 Task: Look for space in Renens, Switzerland from 3rd June, 2023 to 9th June, 2023 for 2 adults in price range Rs.6000 to Rs.12000. Place can be entire place with 1  bedroom having 1 bed and 1 bathroom. Property type can be house, flat, guest house, hotel. Booking option can be shelf check-in. Required host language is English.
Action: Mouse moved to (416, 73)
Screenshot: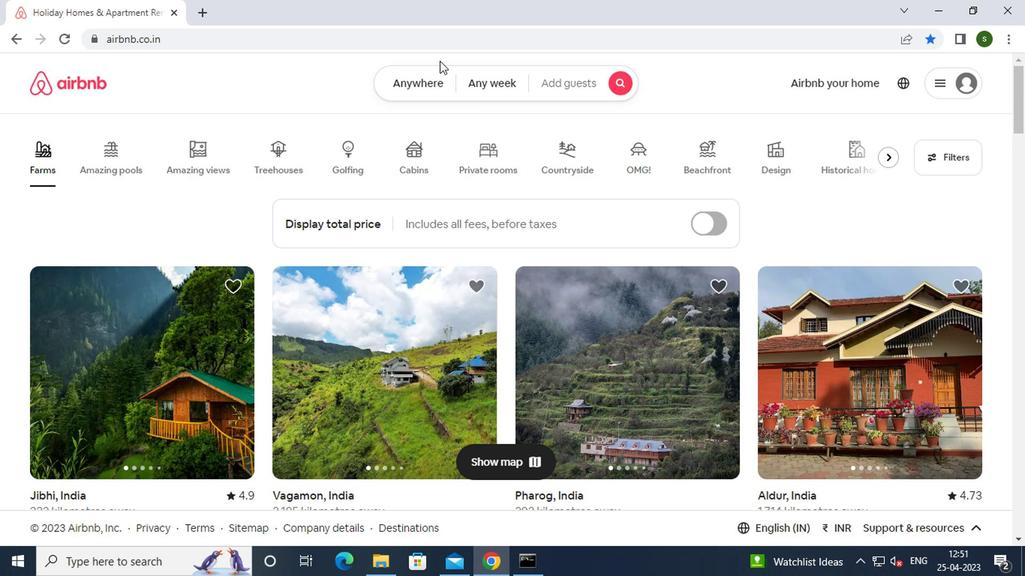 
Action: Mouse pressed left at (416, 73)
Screenshot: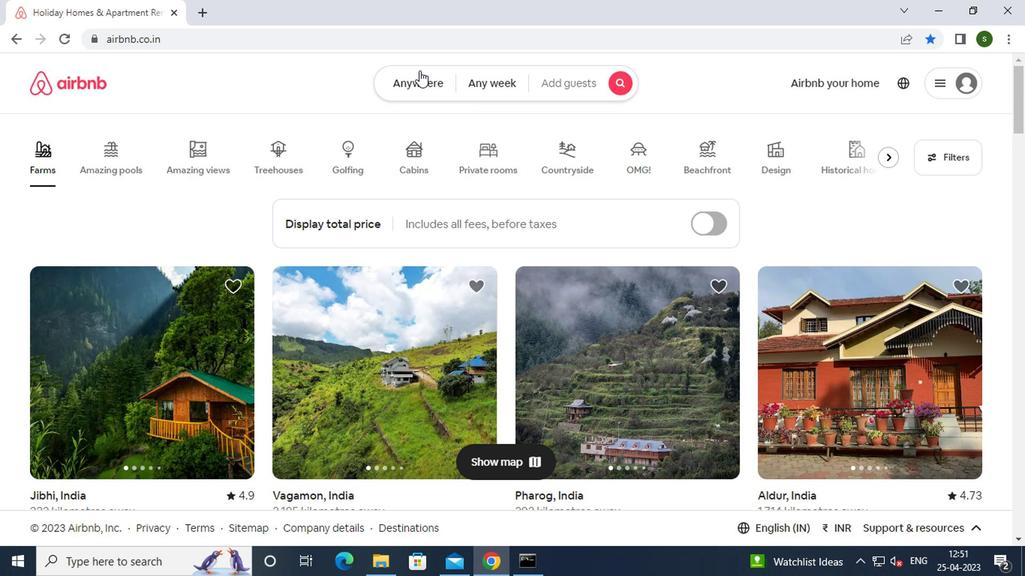 
Action: Mouse moved to (342, 150)
Screenshot: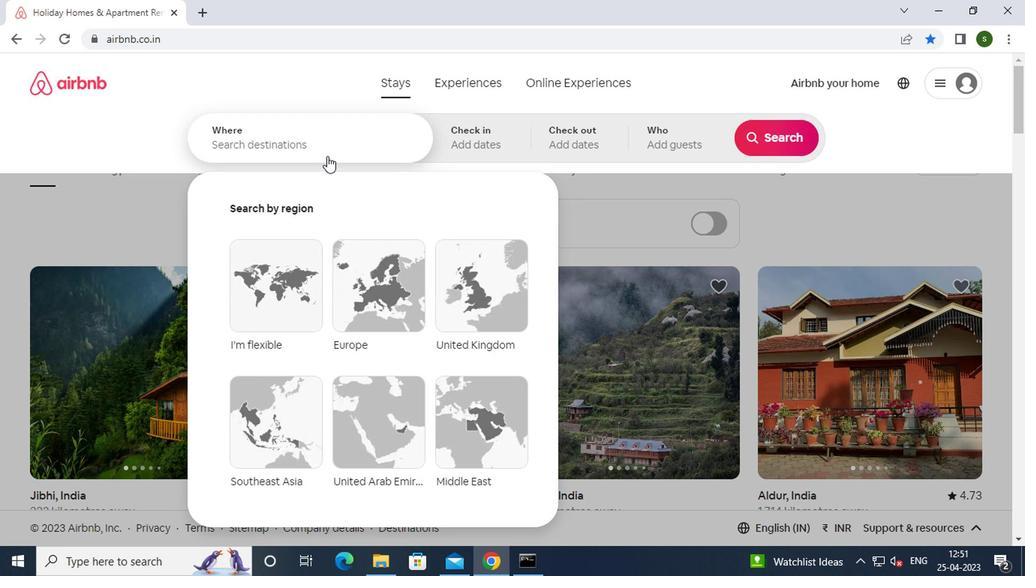 
Action: Mouse pressed left at (342, 150)
Screenshot: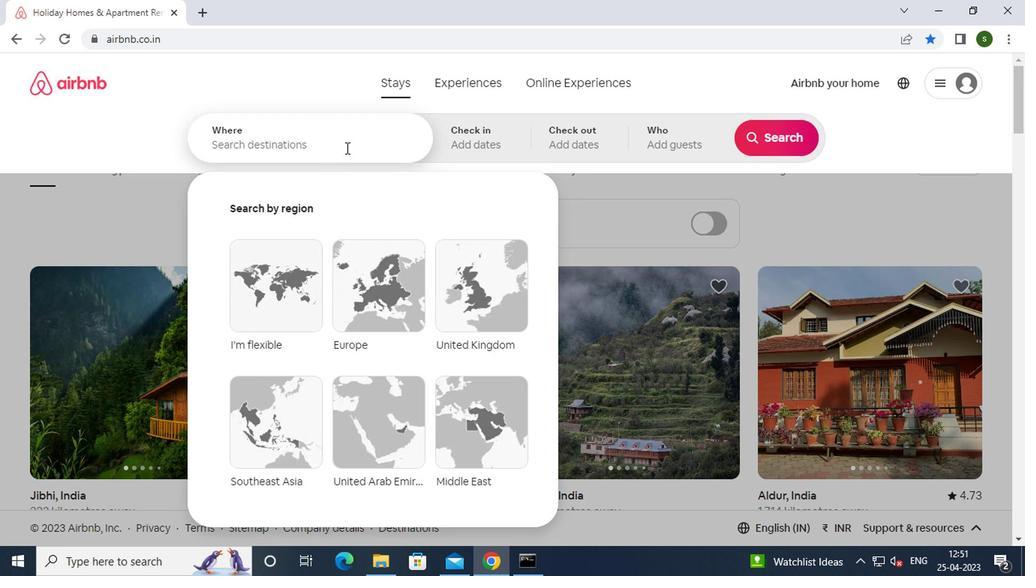 
Action: Mouse moved to (340, 150)
Screenshot: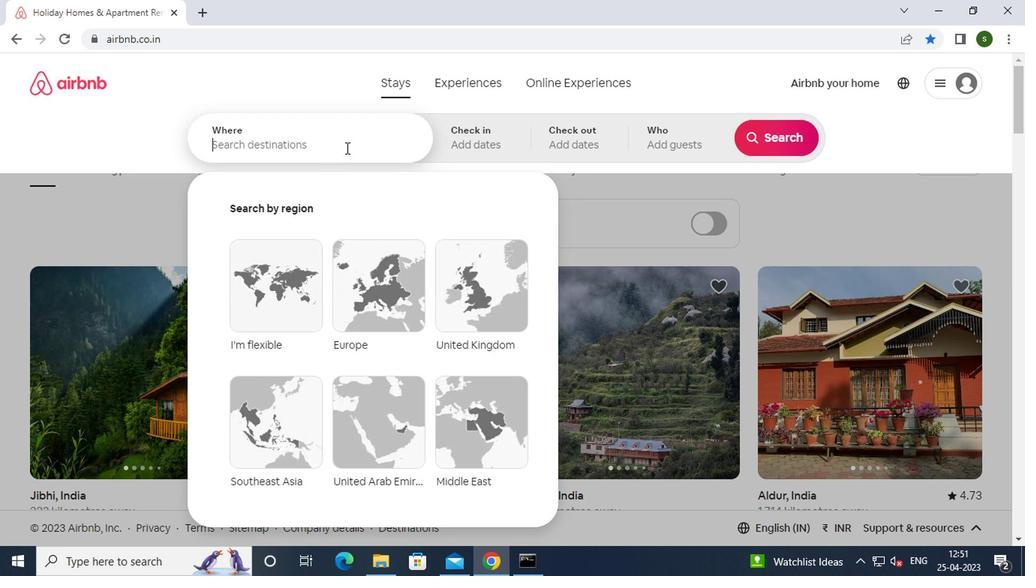 
Action: Key pressed r<Key.caps_lock>enes,<Key.space><Key.caps_lock>s<Key.caps_lock>witzerland<Key.enter>
Screenshot: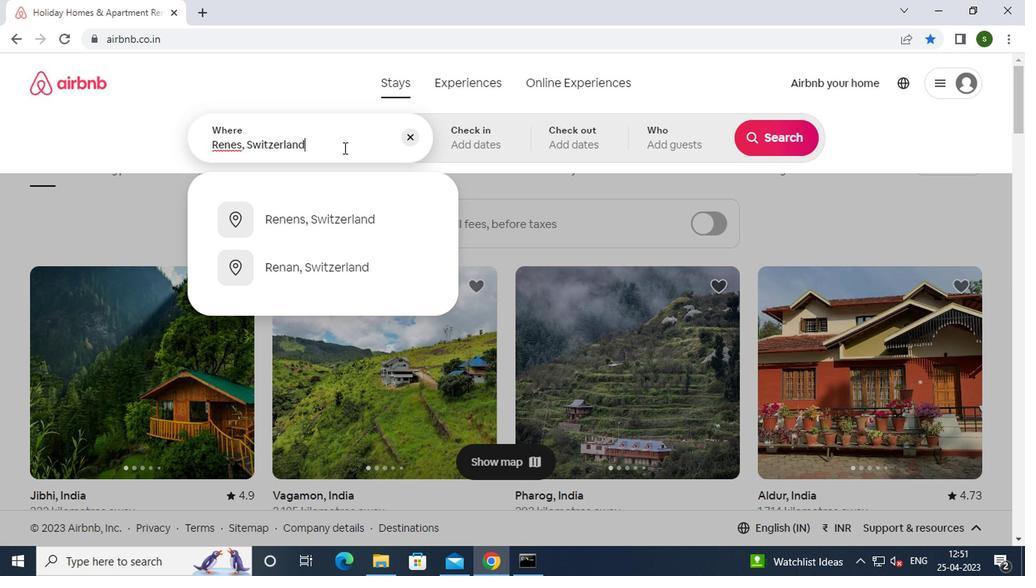 
Action: Mouse moved to (771, 266)
Screenshot: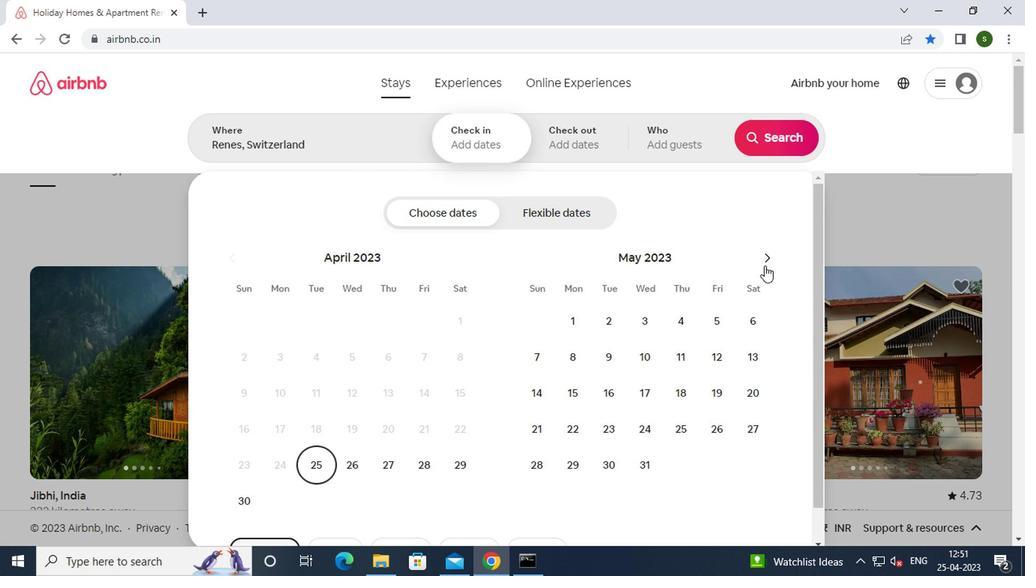 
Action: Mouse pressed left at (771, 266)
Screenshot: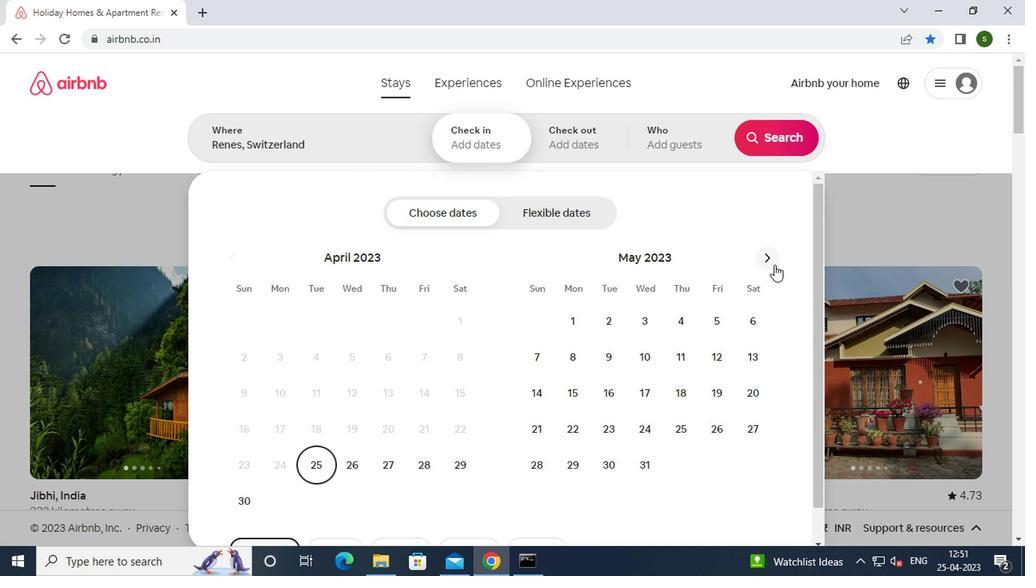 
Action: Mouse moved to (744, 324)
Screenshot: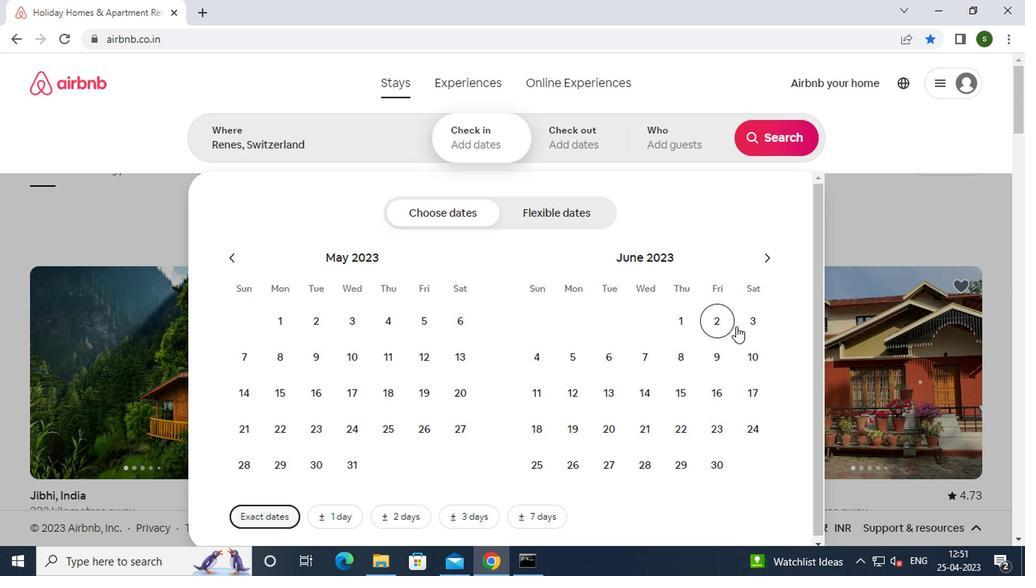 
Action: Mouse pressed left at (744, 324)
Screenshot: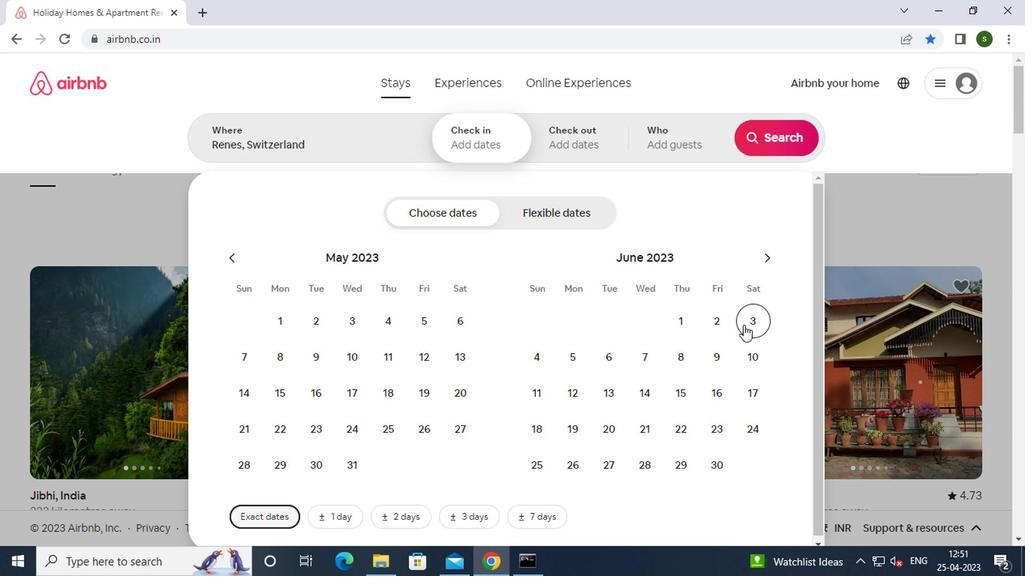 
Action: Mouse moved to (718, 351)
Screenshot: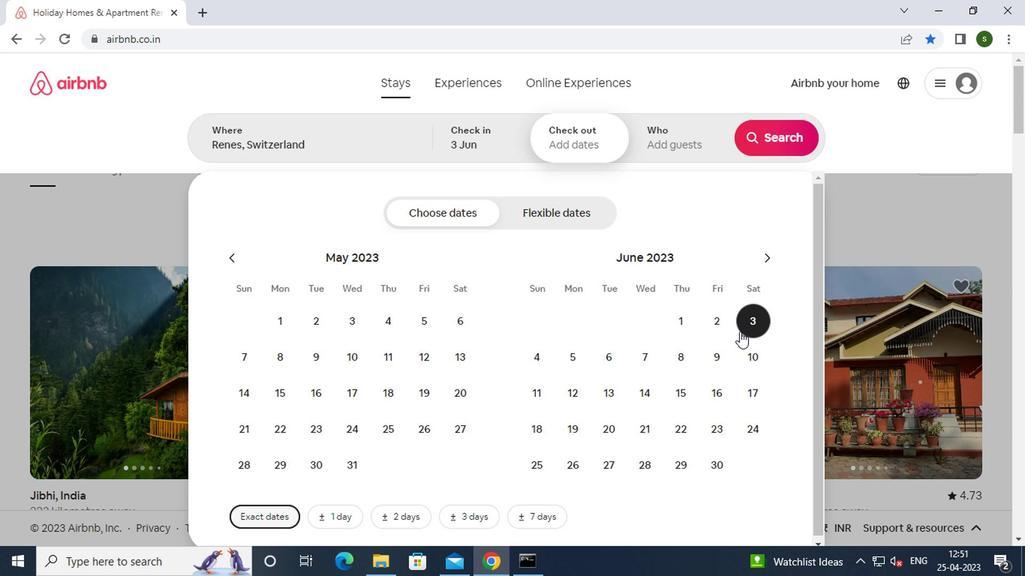 
Action: Mouse pressed left at (718, 351)
Screenshot: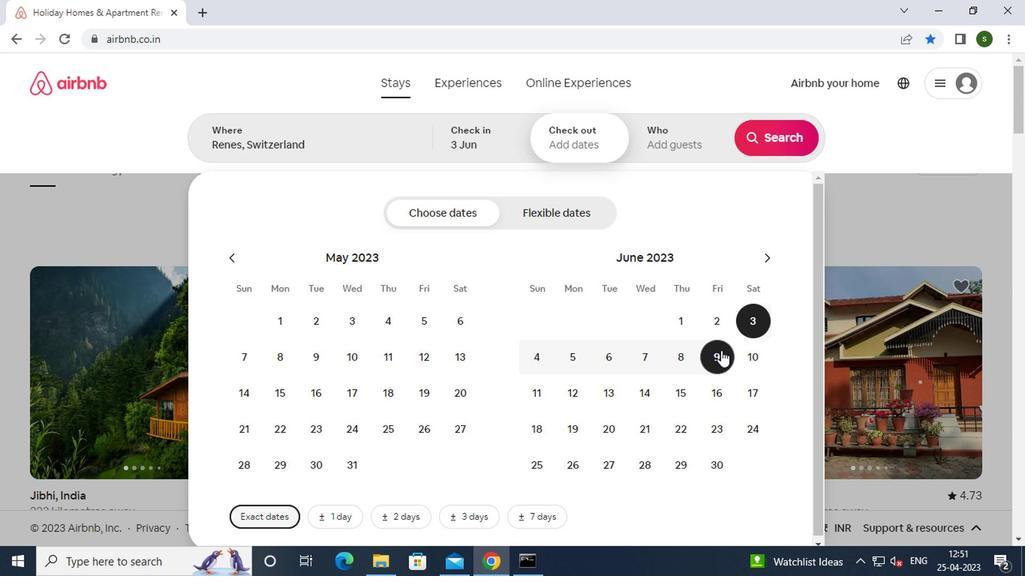 
Action: Mouse moved to (689, 134)
Screenshot: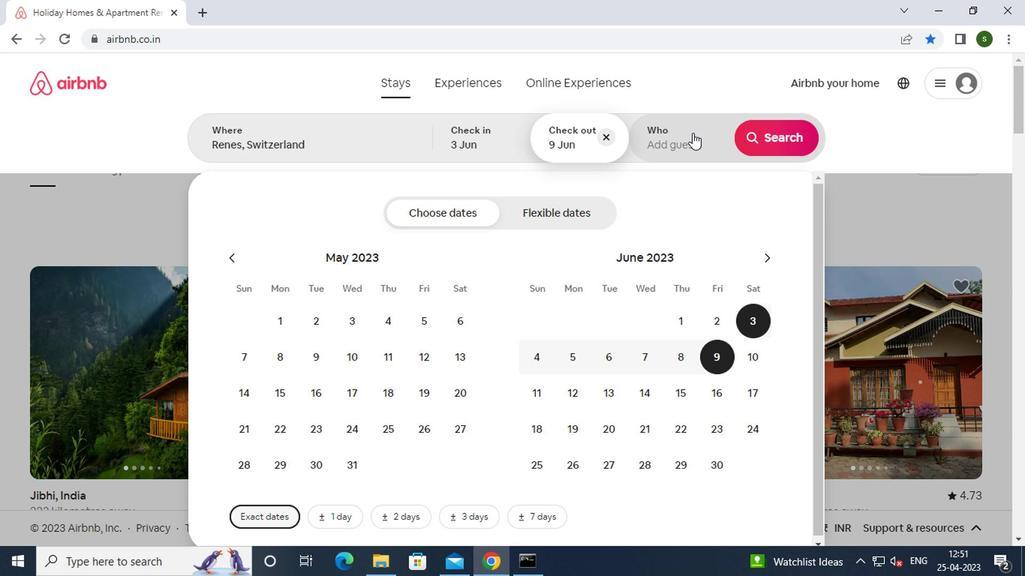 
Action: Mouse pressed left at (689, 134)
Screenshot: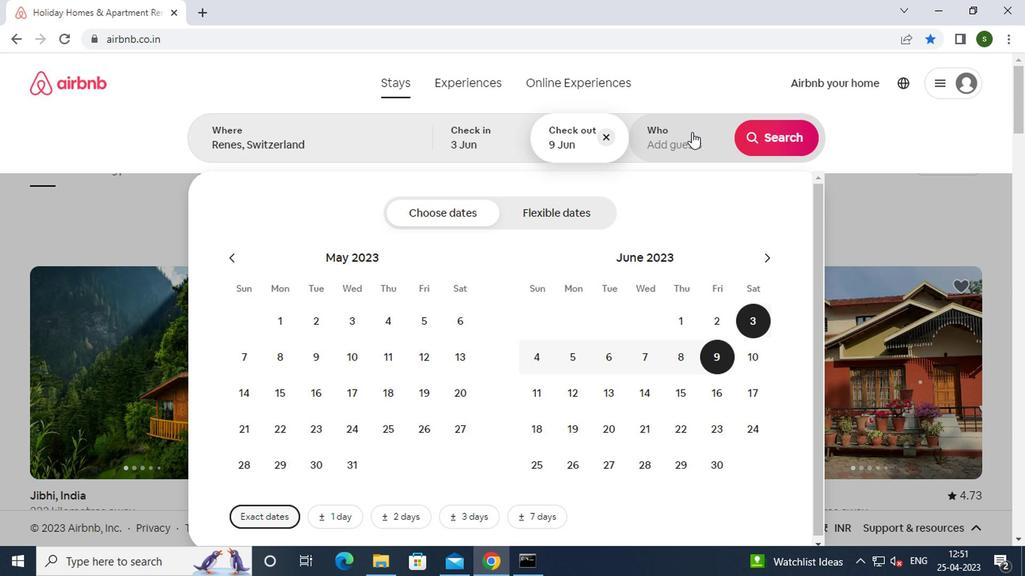 
Action: Mouse moved to (787, 224)
Screenshot: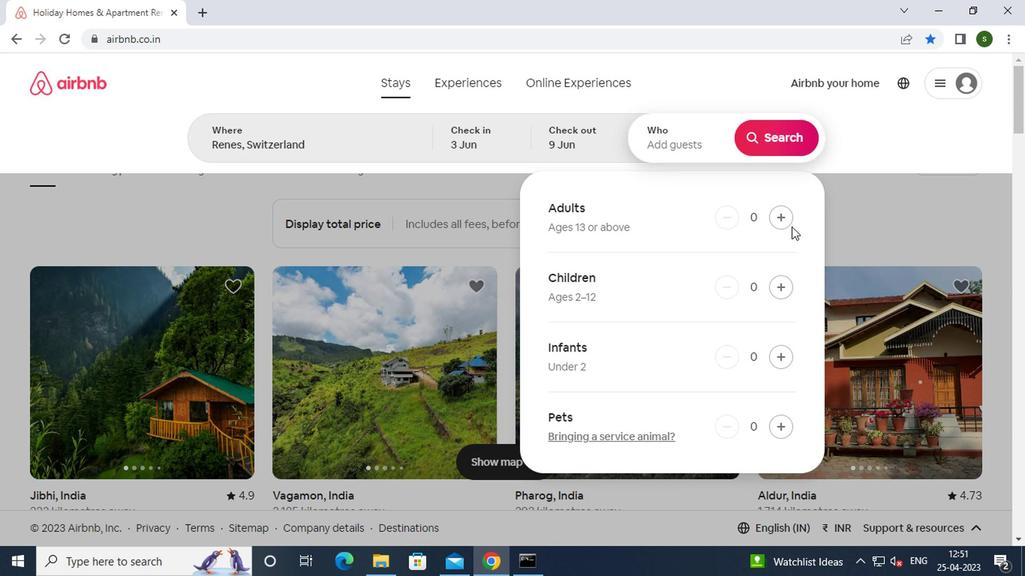 
Action: Mouse pressed left at (787, 224)
Screenshot: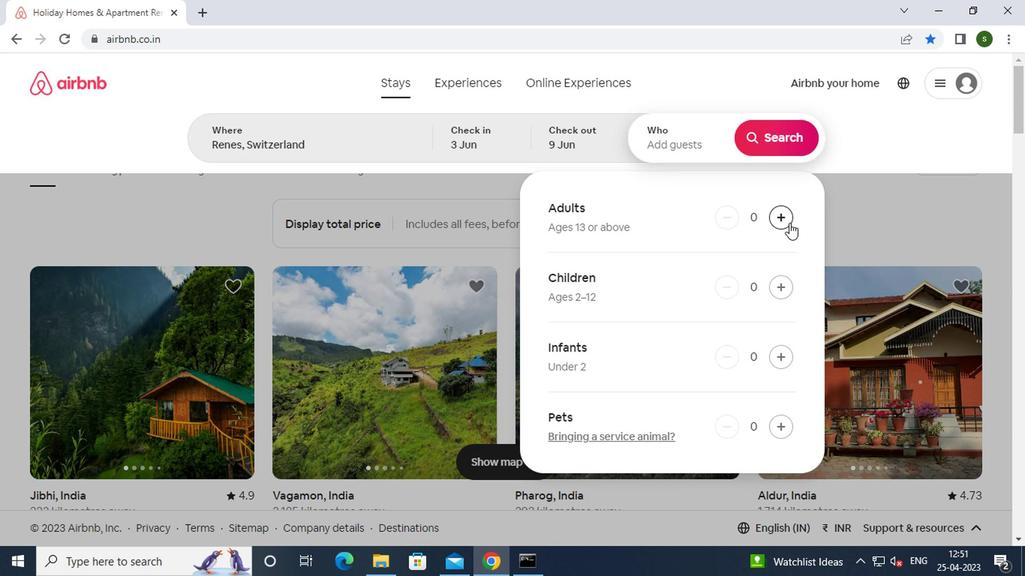 
Action: Mouse pressed left at (787, 224)
Screenshot: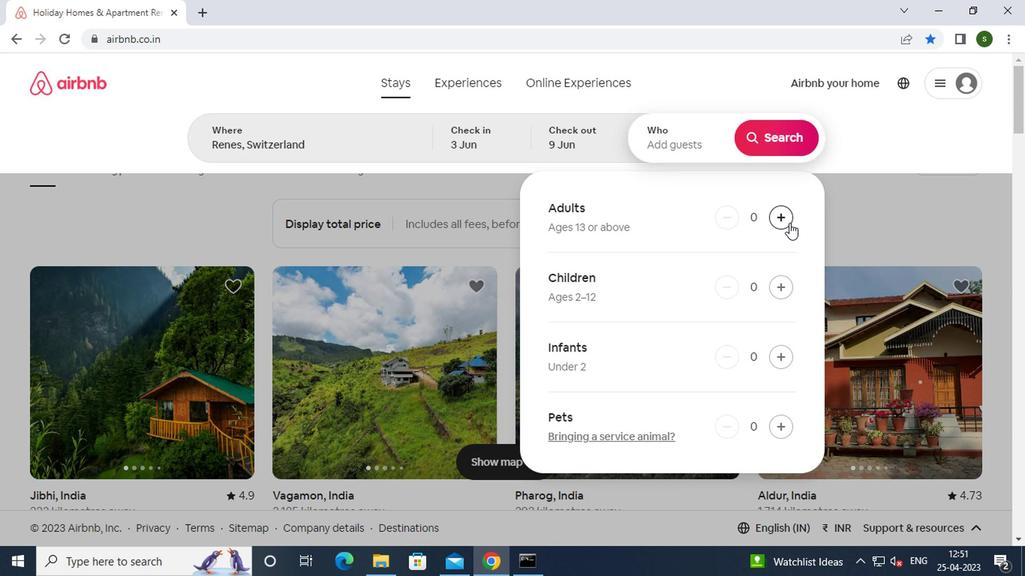 
Action: Mouse moved to (780, 146)
Screenshot: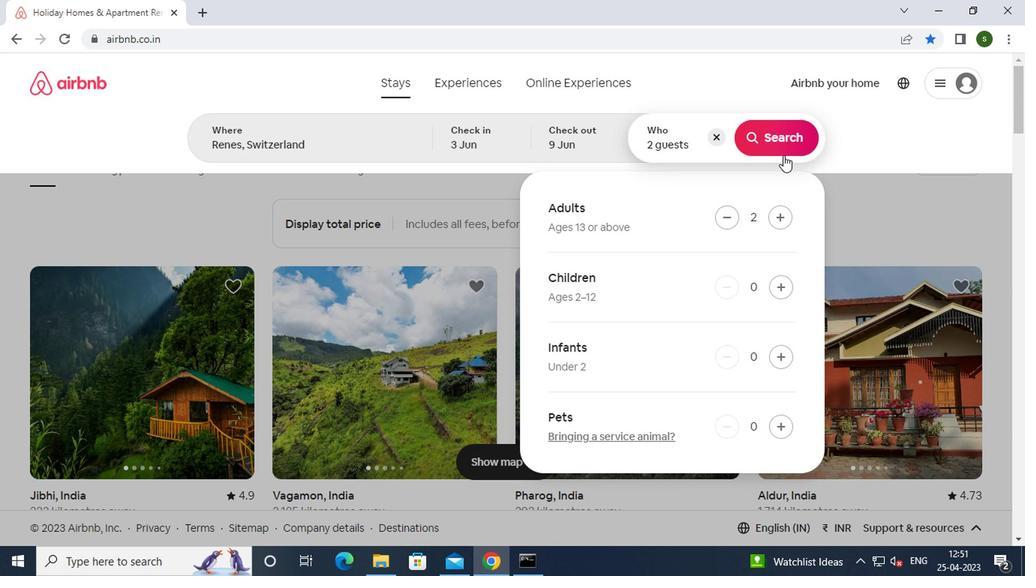 
Action: Mouse pressed left at (780, 146)
Screenshot: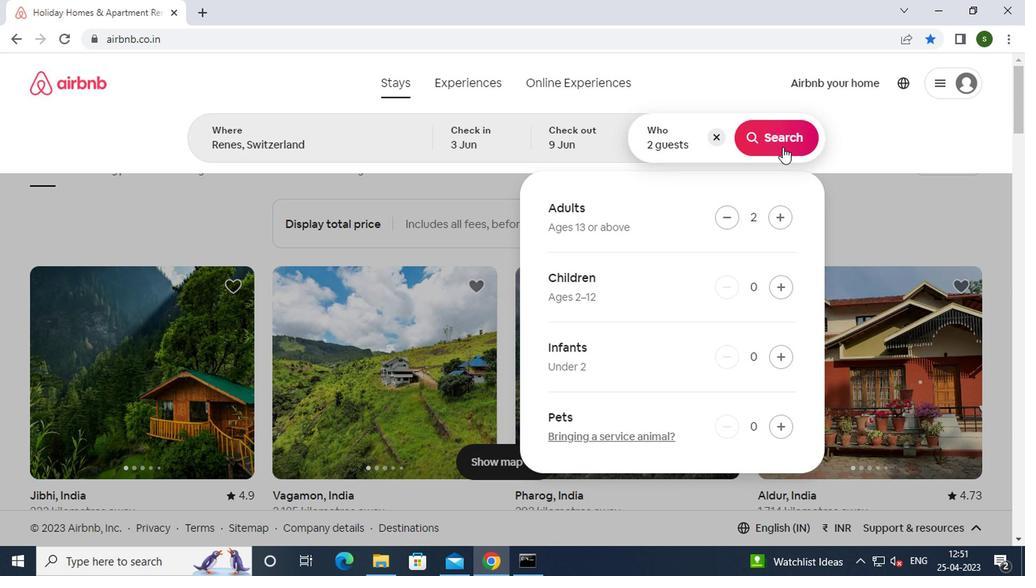 
Action: Mouse moved to (944, 135)
Screenshot: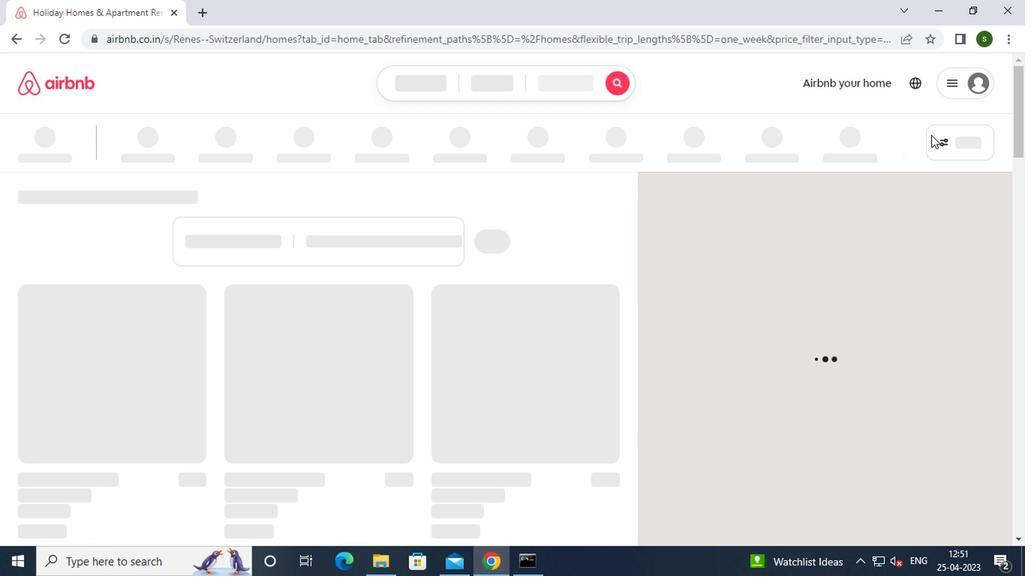 
Action: Mouse pressed left at (944, 135)
Screenshot: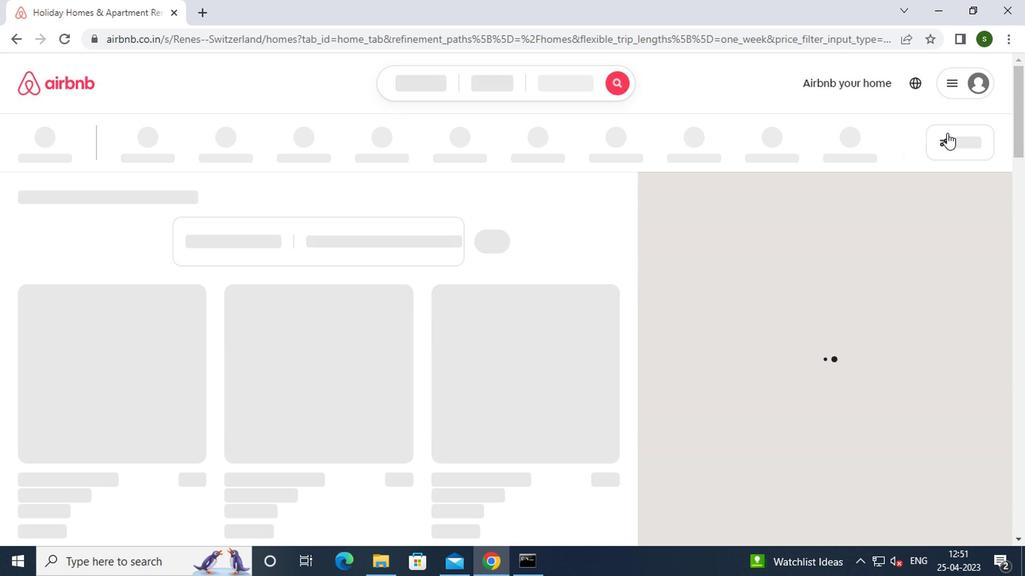 
Action: Mouse pressed left at (944, 135)
Screenshot: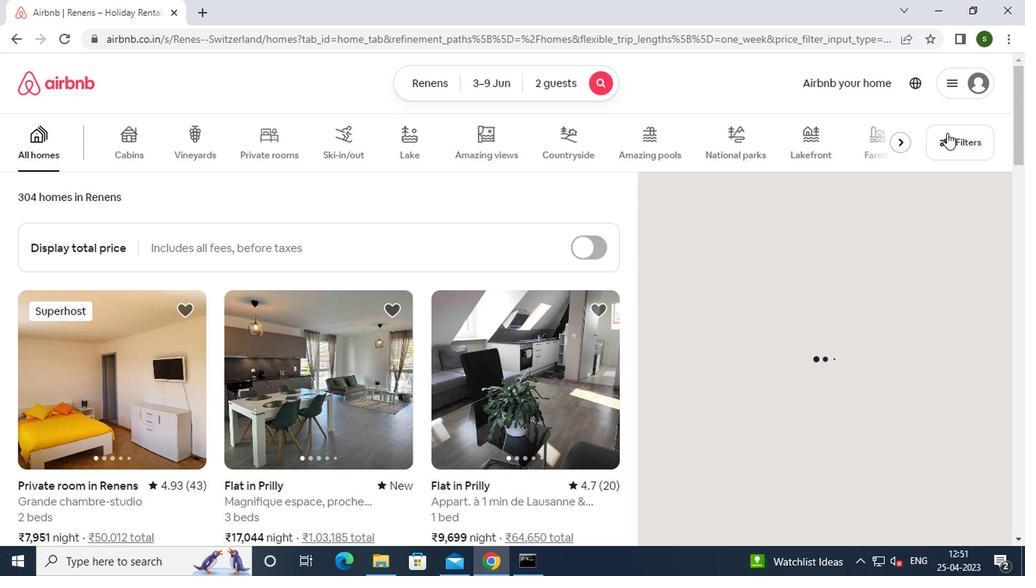 
Action: Mouse moved to (418, 331)
Screenshot: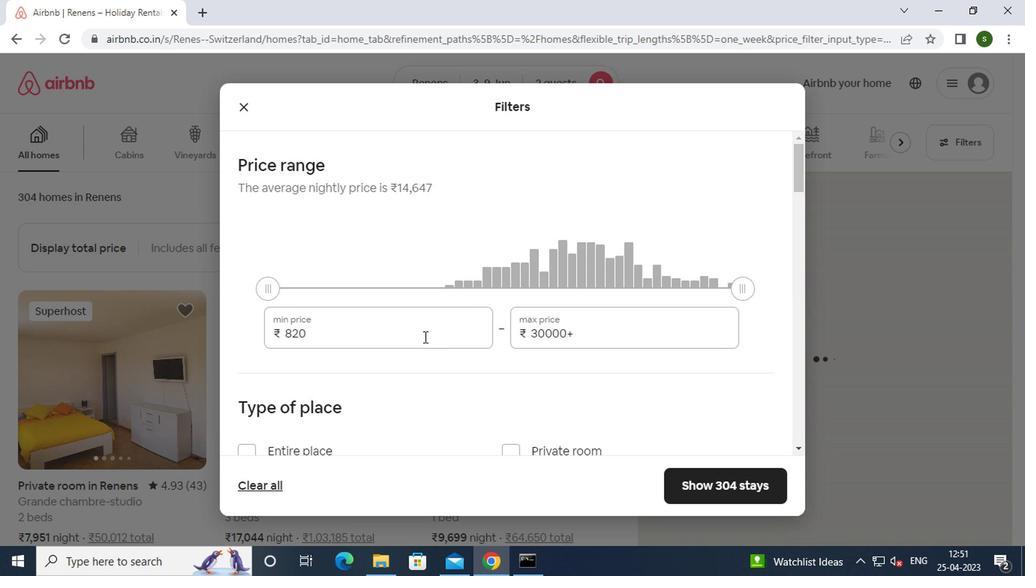 
Action: Mouse pressed left at (418, 331)
Screenshot: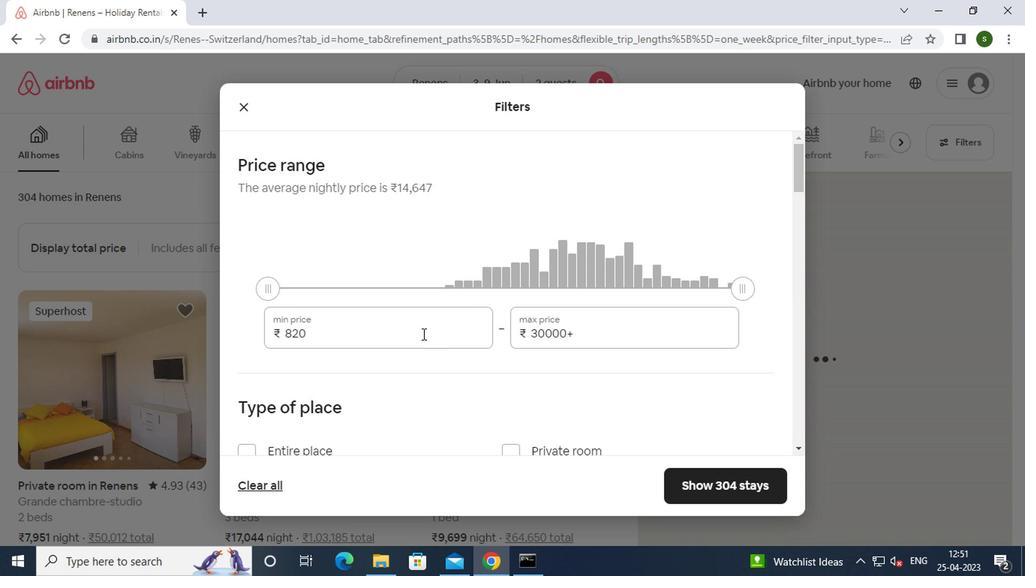 
Action: Key pressed <Key.backspace><Key.backspace><Key.backspace><Key.backspace><Key.backspace><Key.backspace><Key.backspace><Key.backspace><Key.backspace>6000
Screenshot: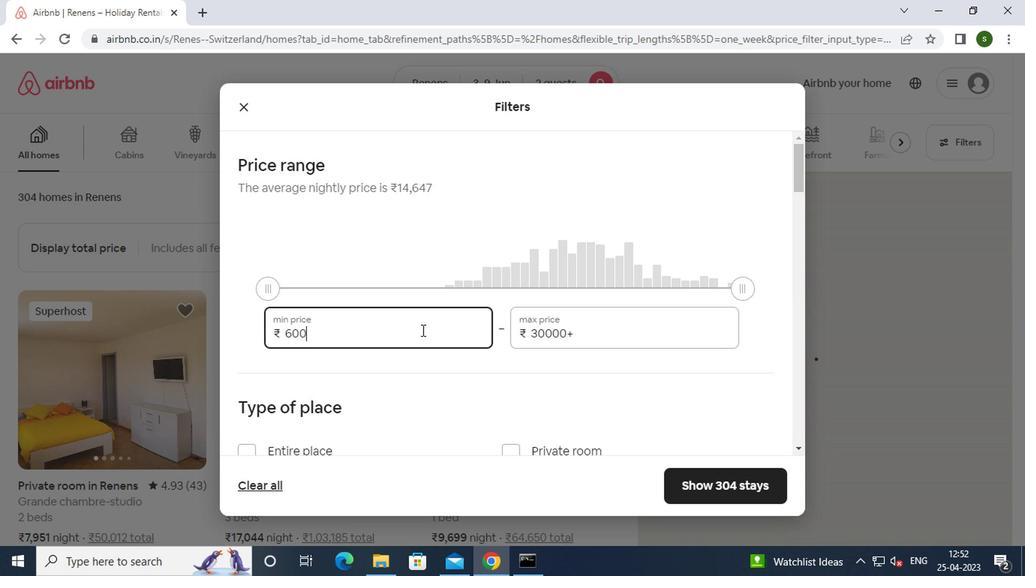 
Action: Mouse moved to (604, 329)
Screenshot: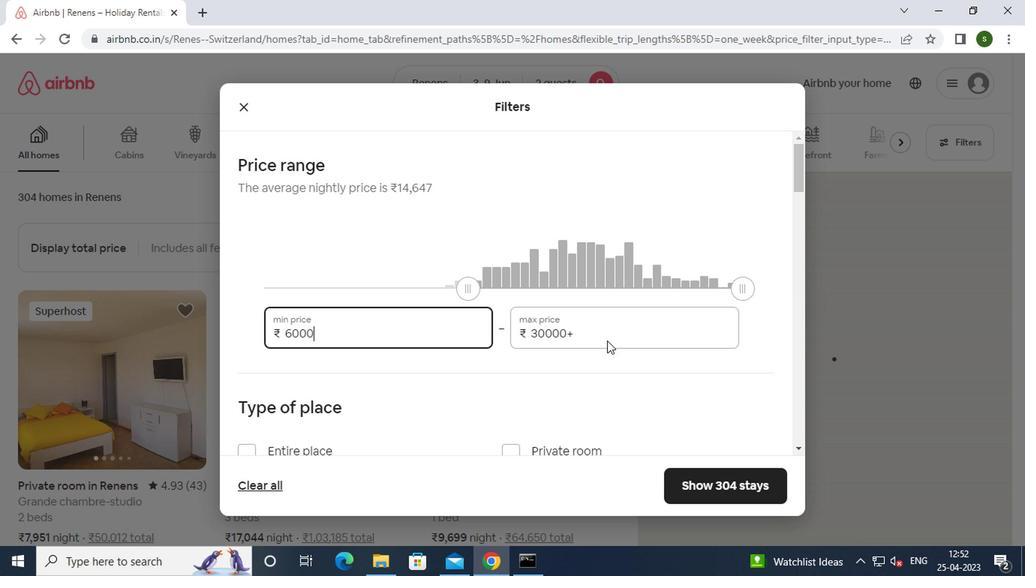 
Action: Mouse pressed left at (604, 329)
Screenshot: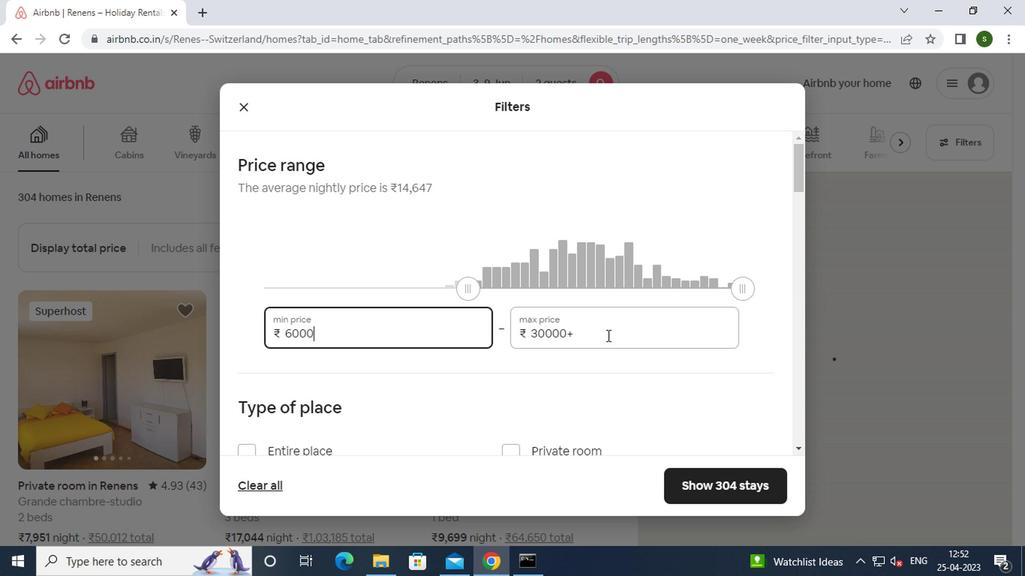 
Action: Mouse moved to (602, 331)
Screenshot: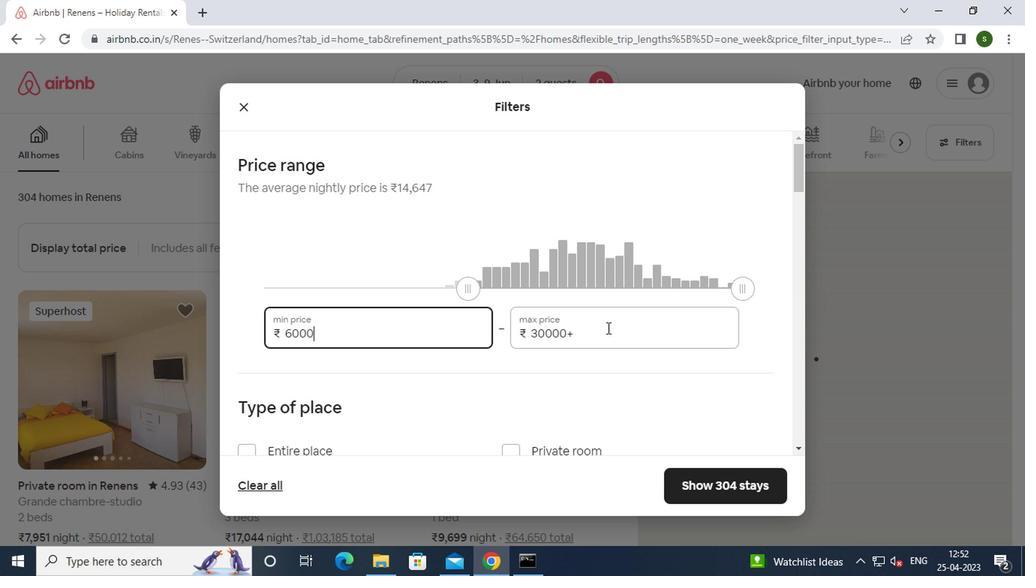 
Action: Key pressed <Key.backspace><Key.backspace><Key.backspace><Key.backspace><Key.backspace><Key.backspace><Key.backspace><Key.backspace><Key.backspace><Key.backspace><Key.backspace>12000
Screenshot: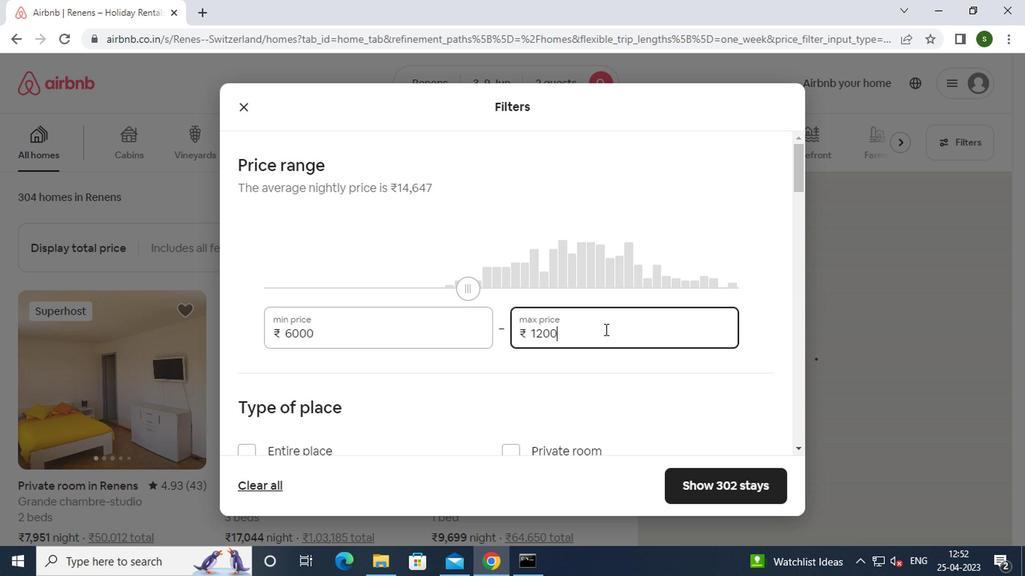 
Action: Mouse moved to (518, 343)
Screenshot: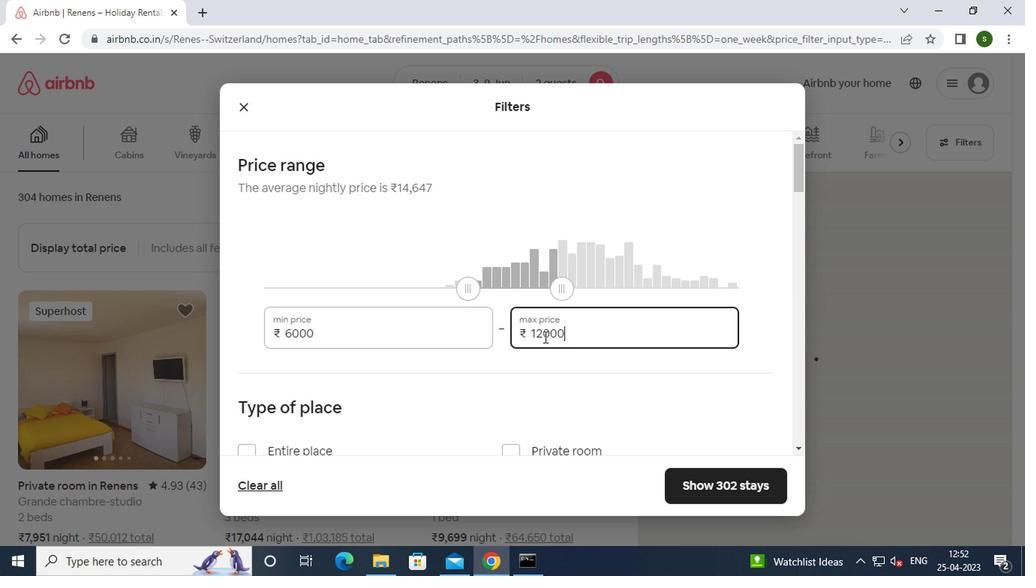 
Action: Mouse scrolled (518, 342) with delta (0, 0)
Screenshot: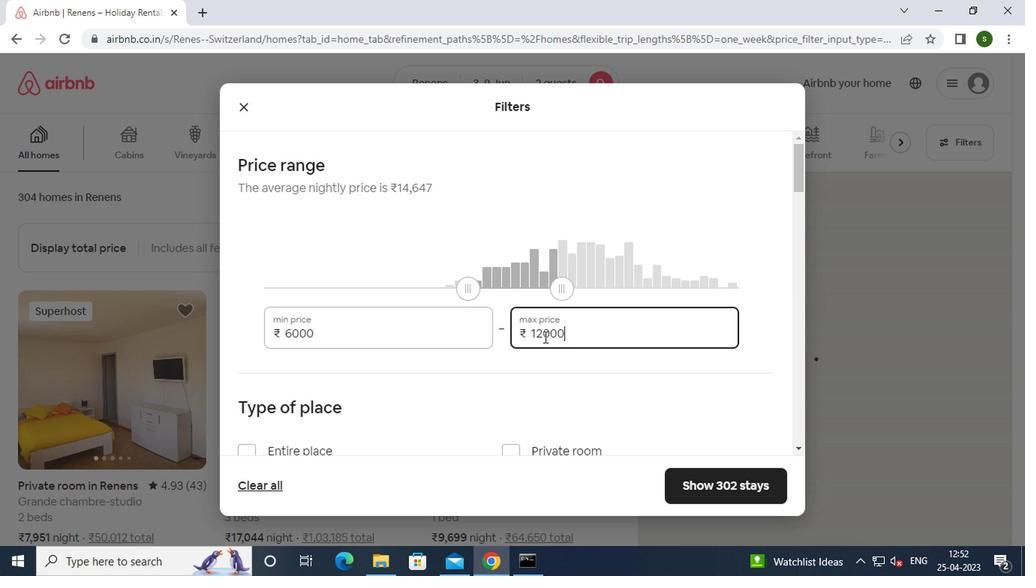 
Action: Mouse moved to (514, 345)
Screenshot: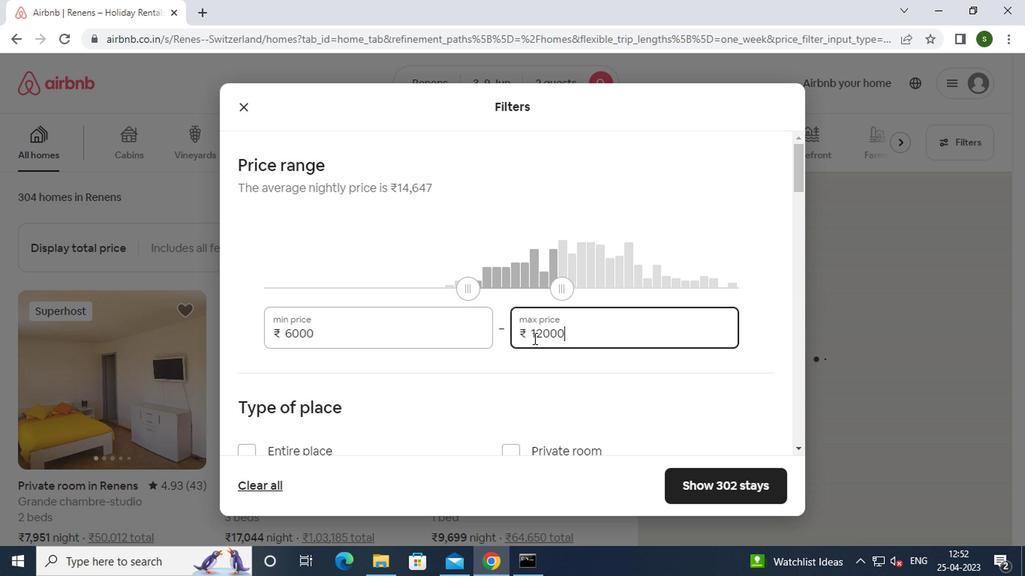 
Action: Mouse scrolled (514, 344) with delta (0, 0)
Screenshot: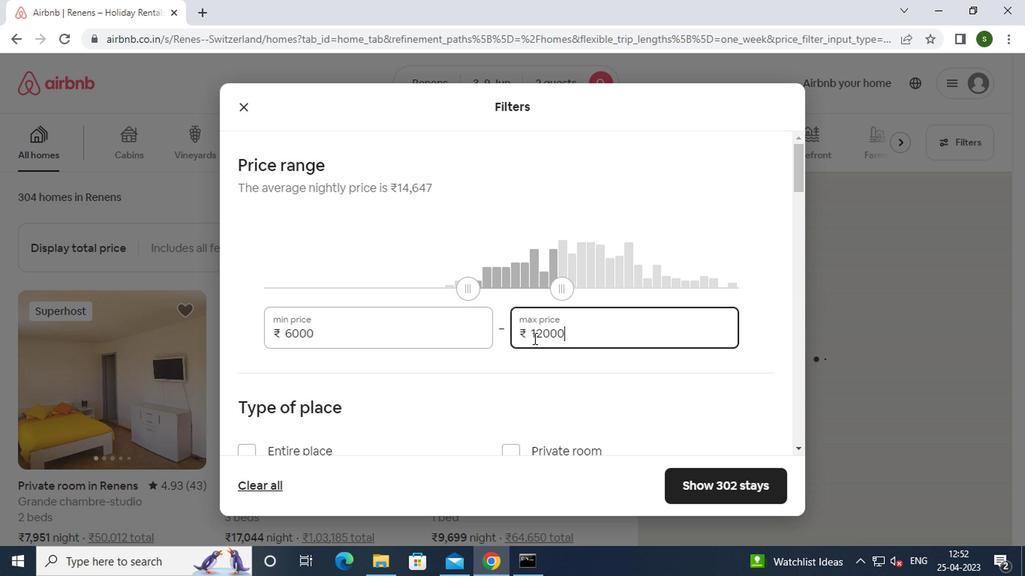 
Action: Mouse moved to (341, 316)
Screenshot: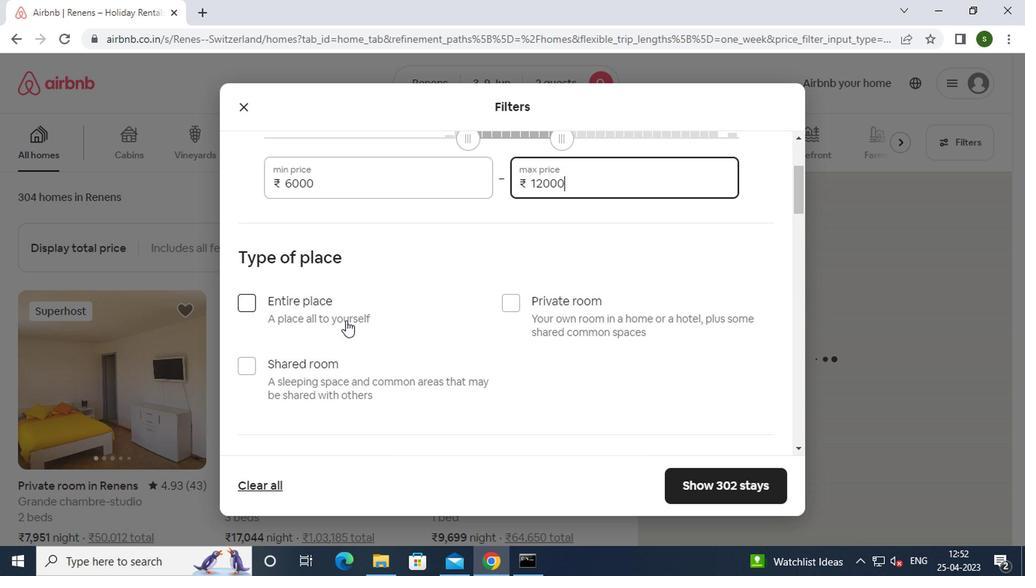 
Action: Mouse pressed left at (341, 316)
Screenshot: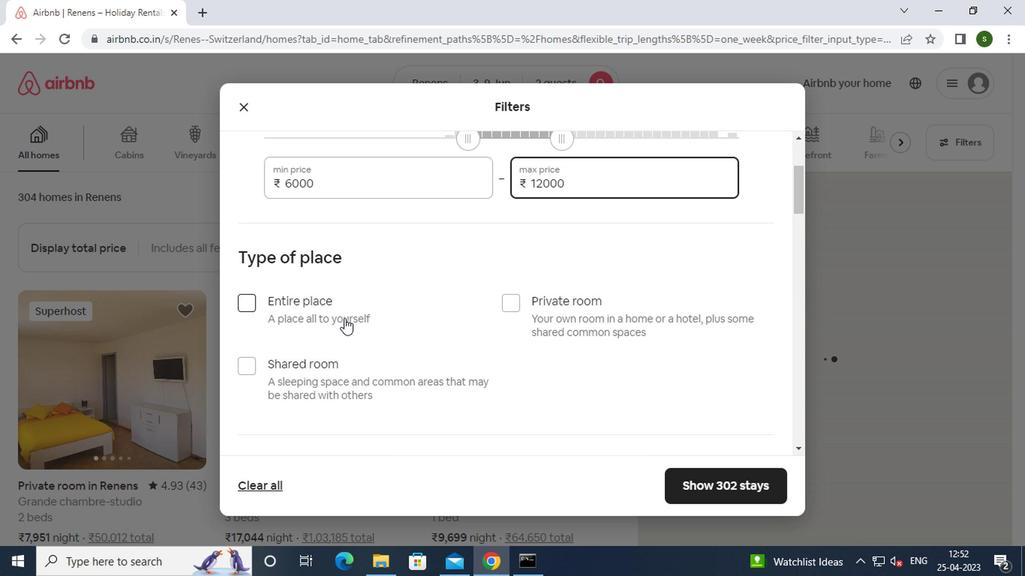 
Action: Mouse moved to (441, 288)
Screenshot: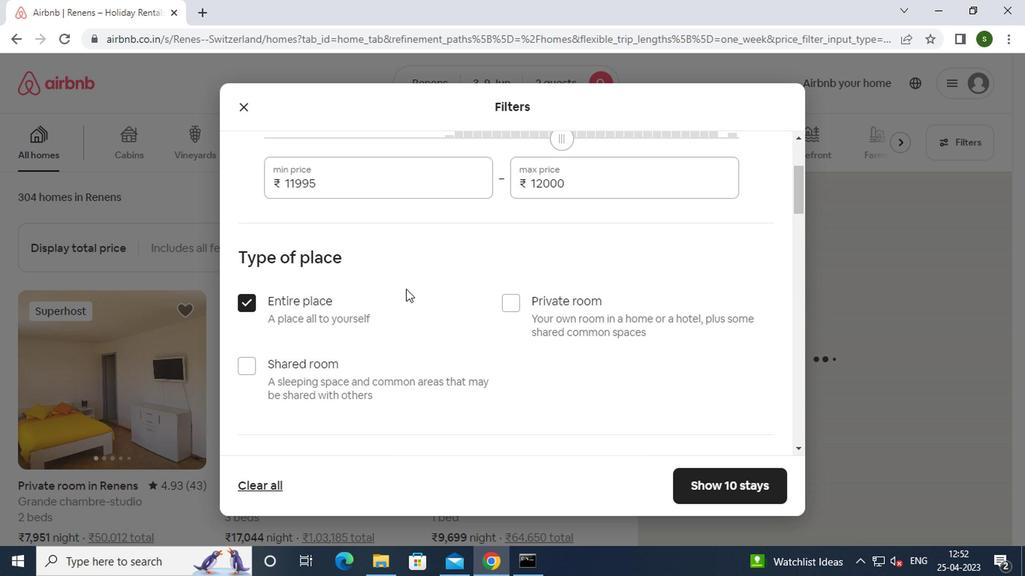 
Action: Mouse scrolled (441, 287) with delta (0, 0)
Screenshot: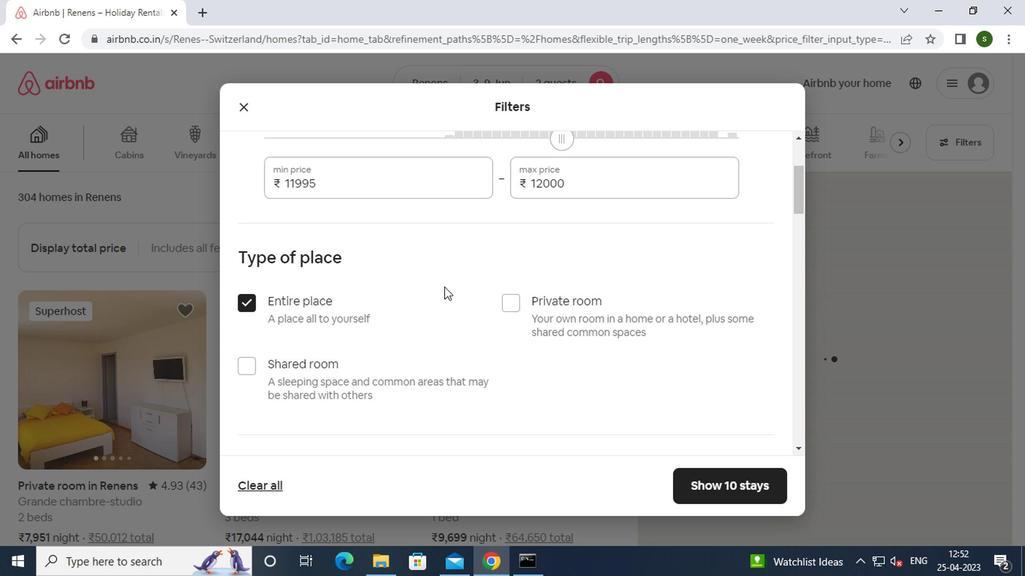 
Action: Mouse scrolled (441, 287) with delta (0, 0)
Screenshot: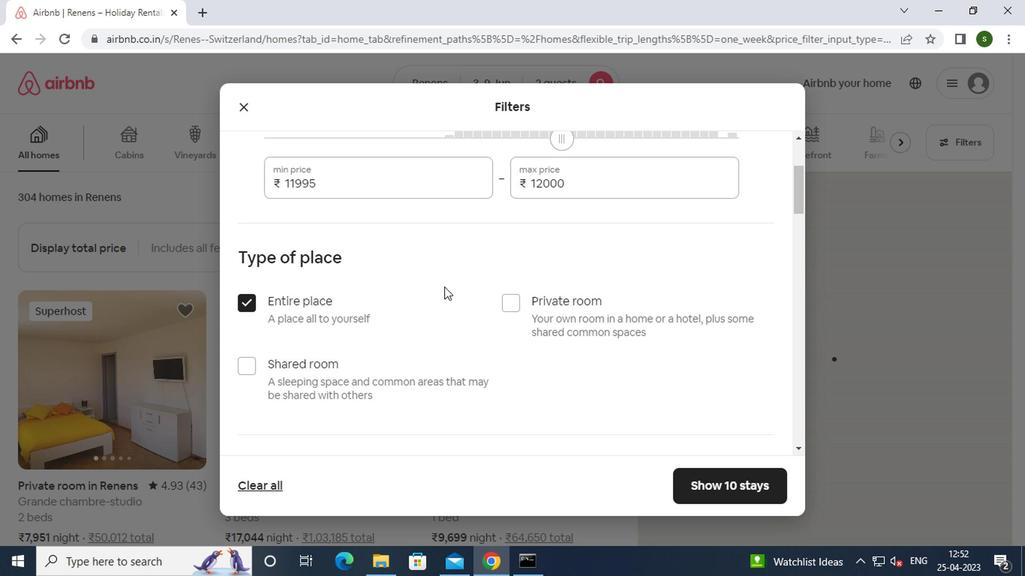 
Action: Mouse scrolled (441, 287) with delta (0, 0)
Screenshot: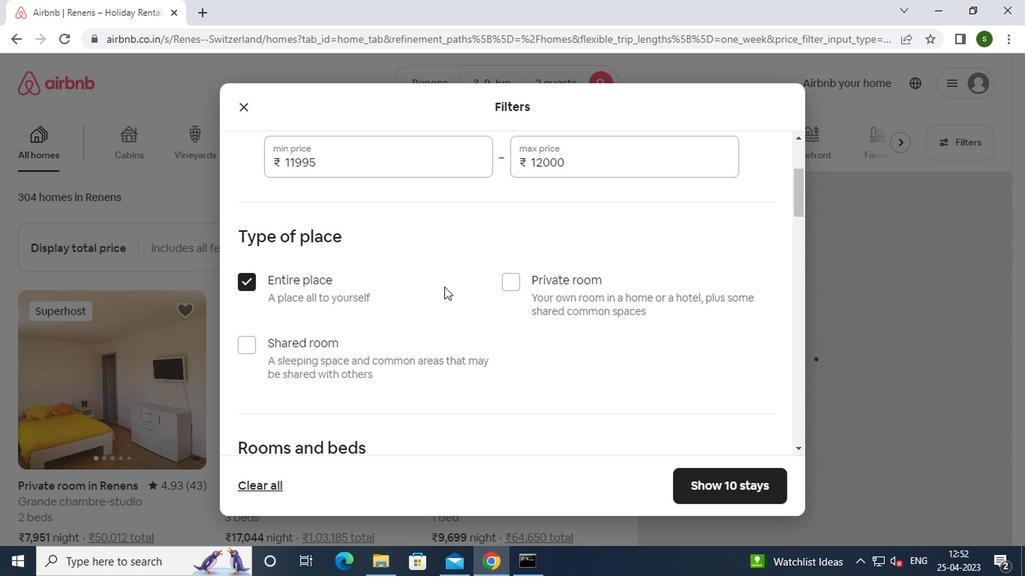 
Action: Mouse scrolled (441, 287) with delta (0, 0)
Screenshot: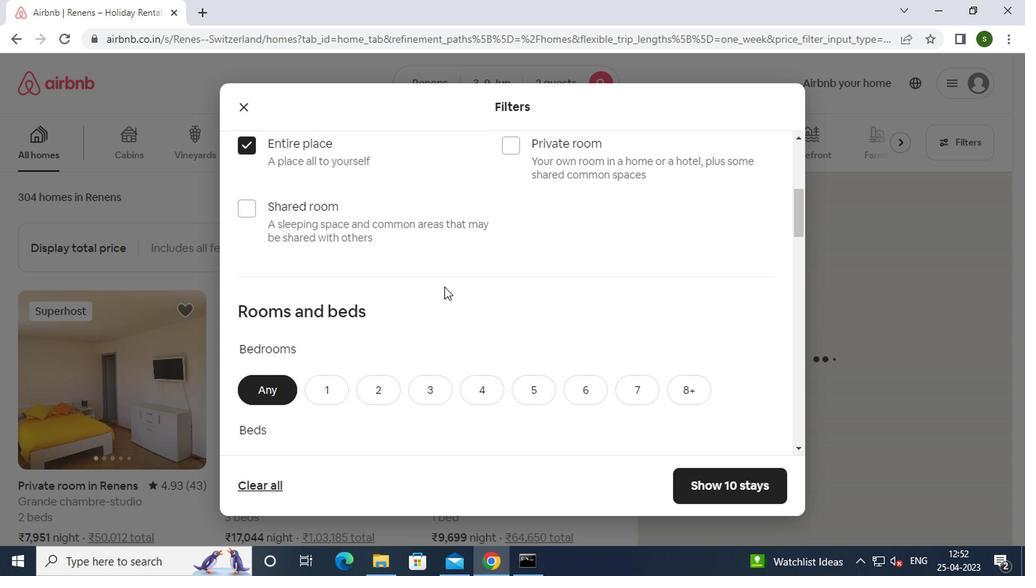 
Action: Mouse moved to (322, 254)
Screenshot: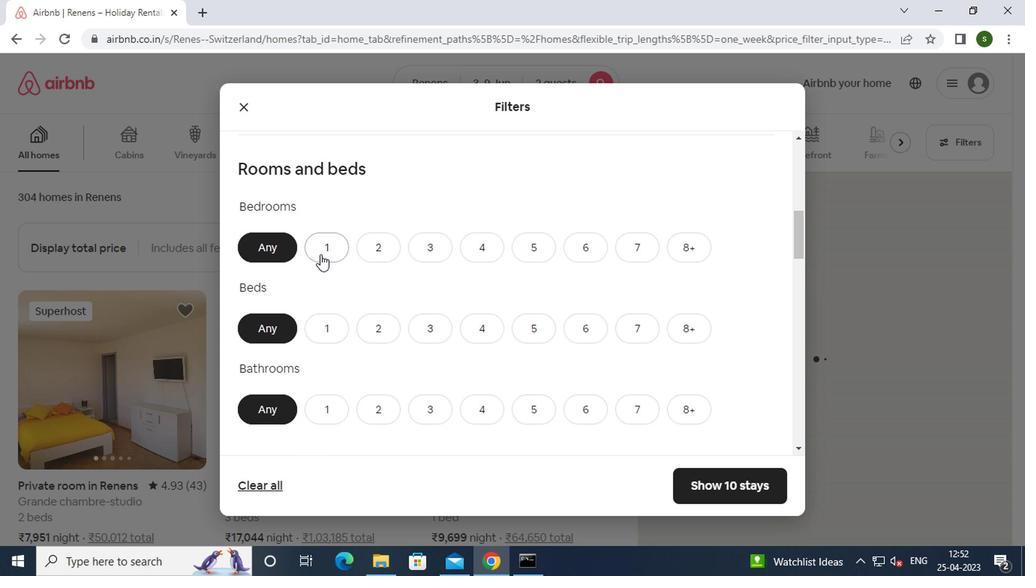 
Action: Mouse pressed left at (322, 254)
Screenshot: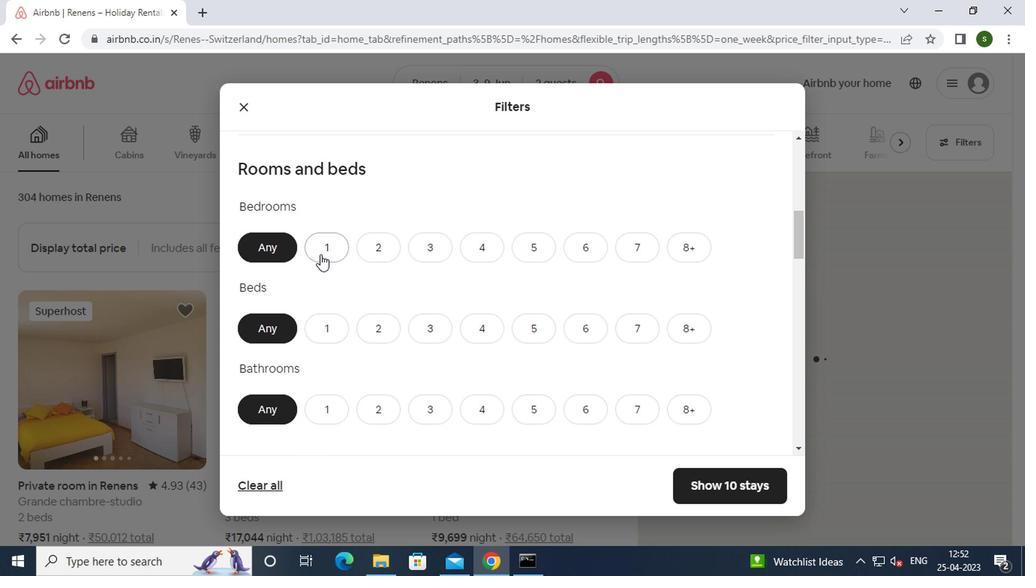 
Action: Mouse moved to (329, 319)
Screenshot: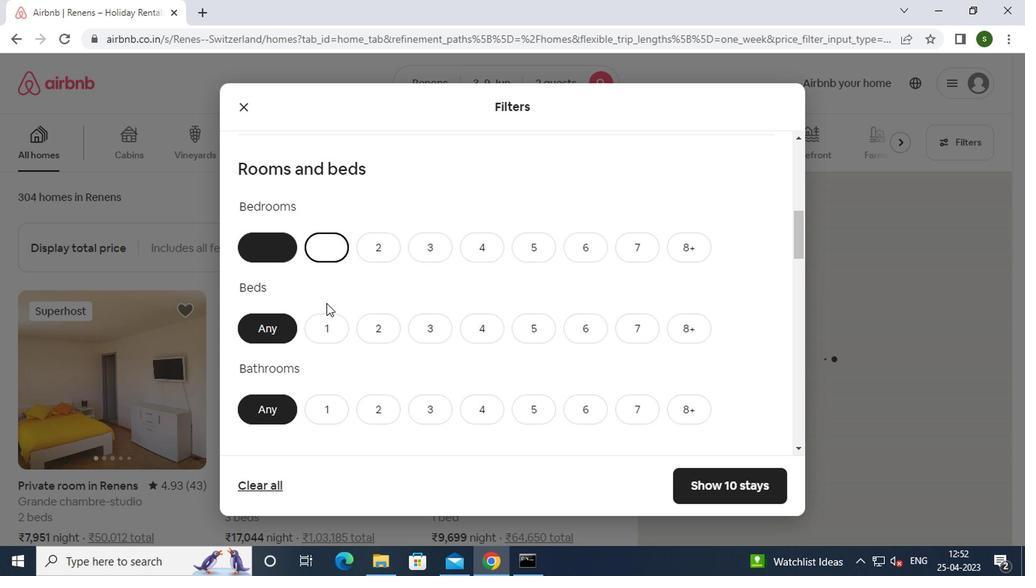 
Action: Mouse pressed left at (329, 319)
Screenshot: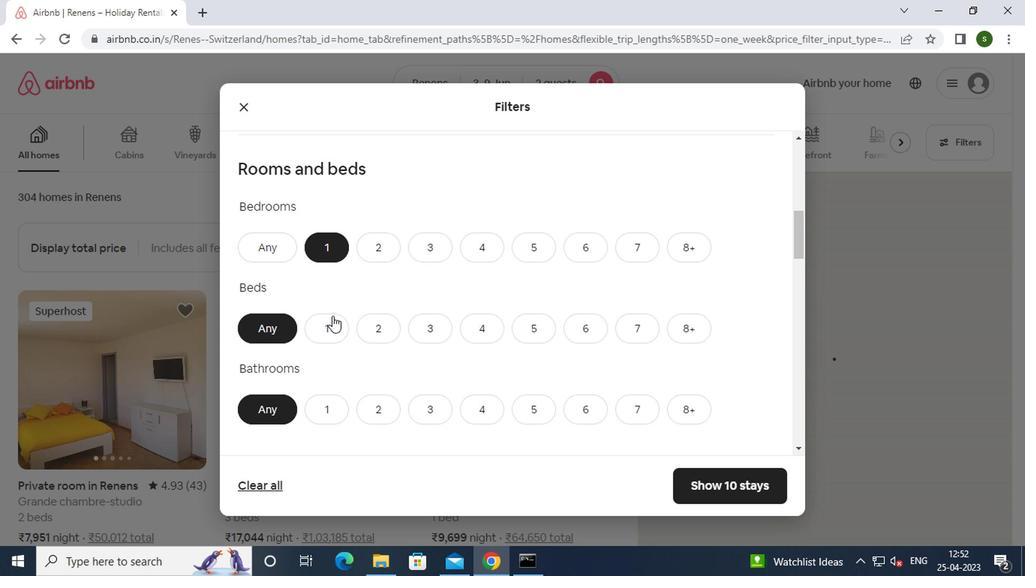 
Action: Mouse moved to (324, 409)
Screenshot: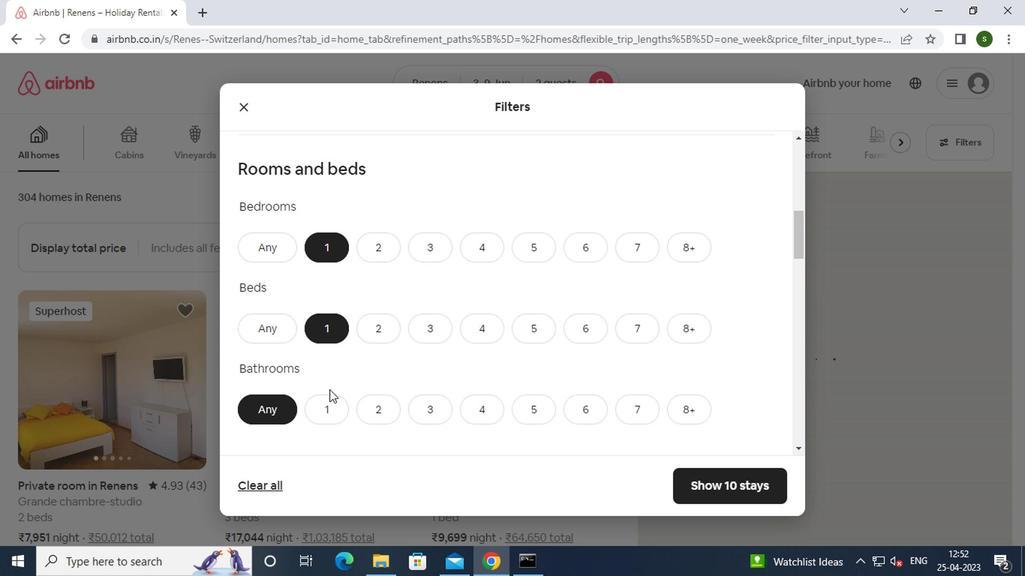 
Action: Mouse pressed left at (324, 409)
Screenshot: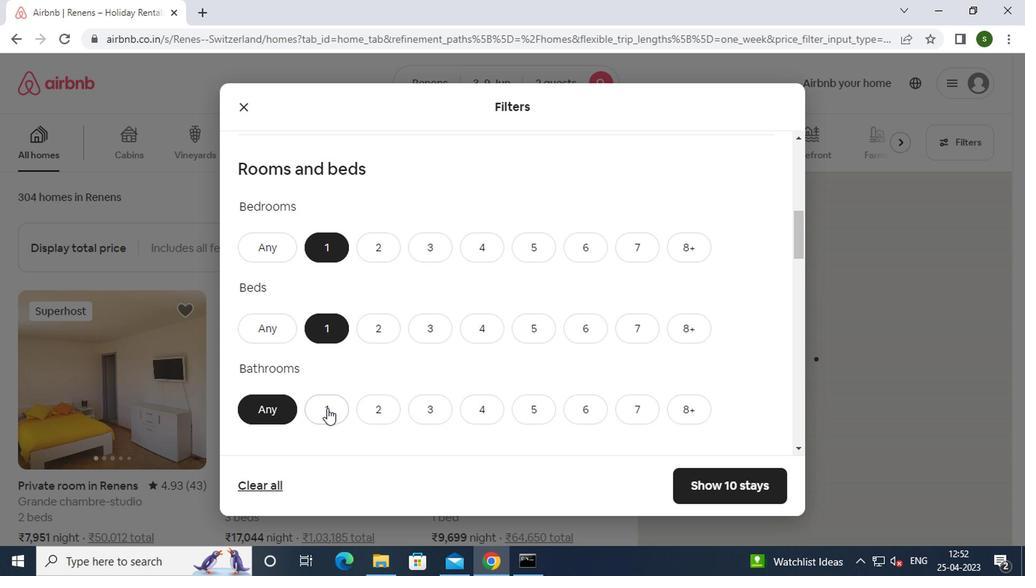 
Action: Mouse moved to (429, 341)
Screenshot: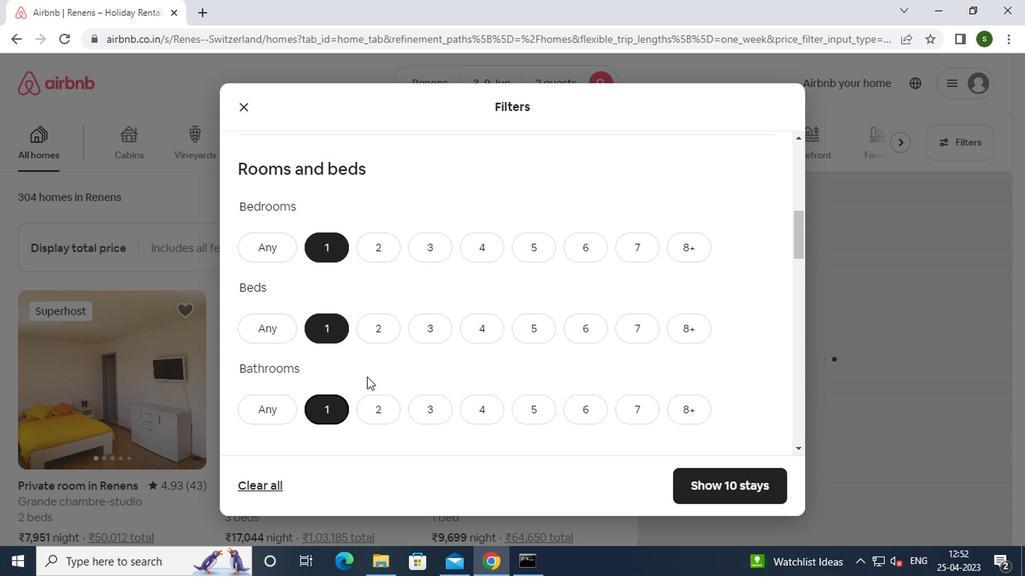 
Action: Mouse scrolled (429, 340) with delta (0, 0)
Screenshot: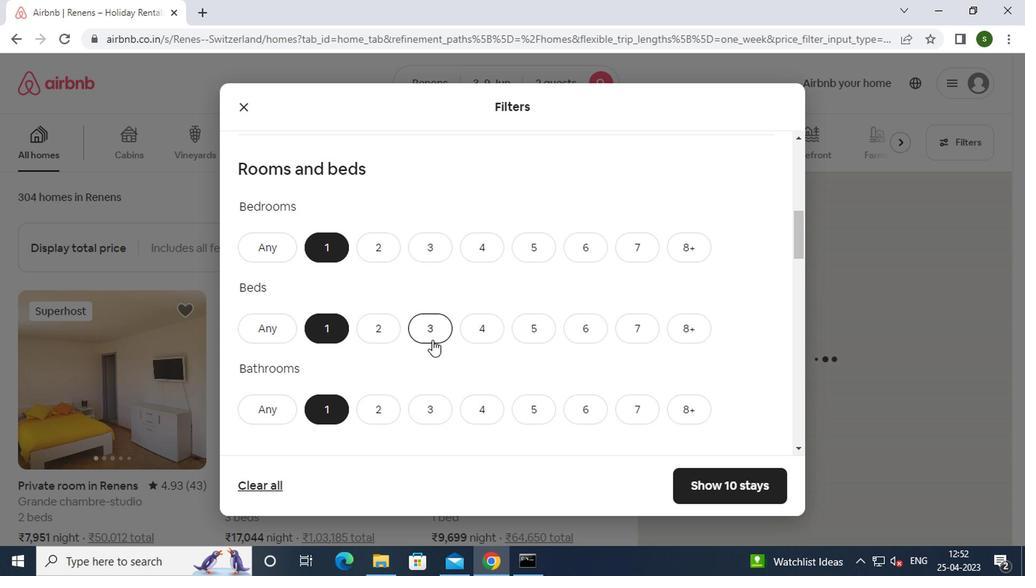
Action: Mouse scrolled (429, 340) with delta (0, 0)
Screenshot: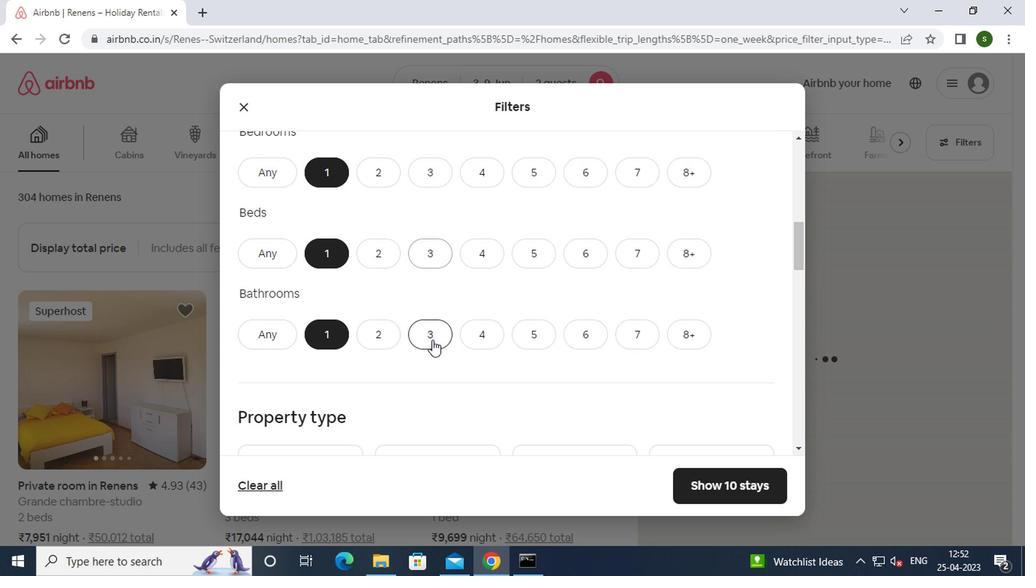 
Action: Mouse scrolled (429, 340) with delta (0, 0)
Screenshot: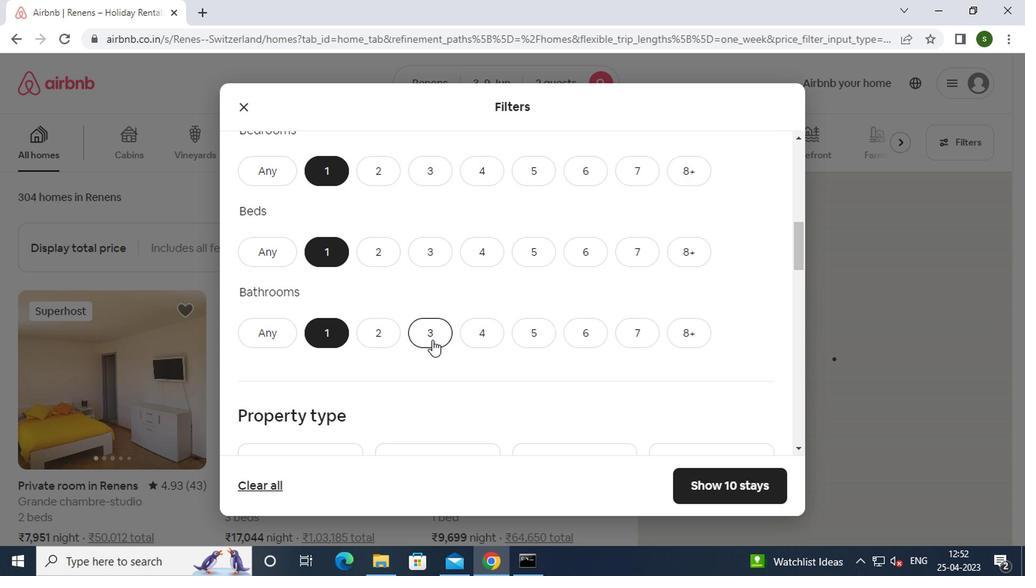 
Action: Mouse scrolled (429, 340) with delta (0, 0)
Screenshot: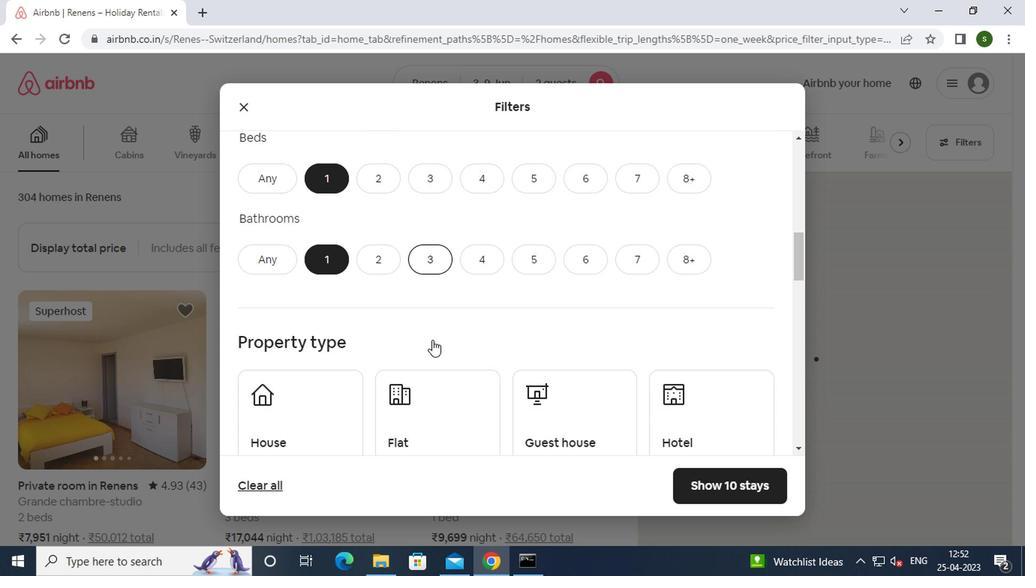 
Action: Mouse moved to (325, 292)
Screenshot: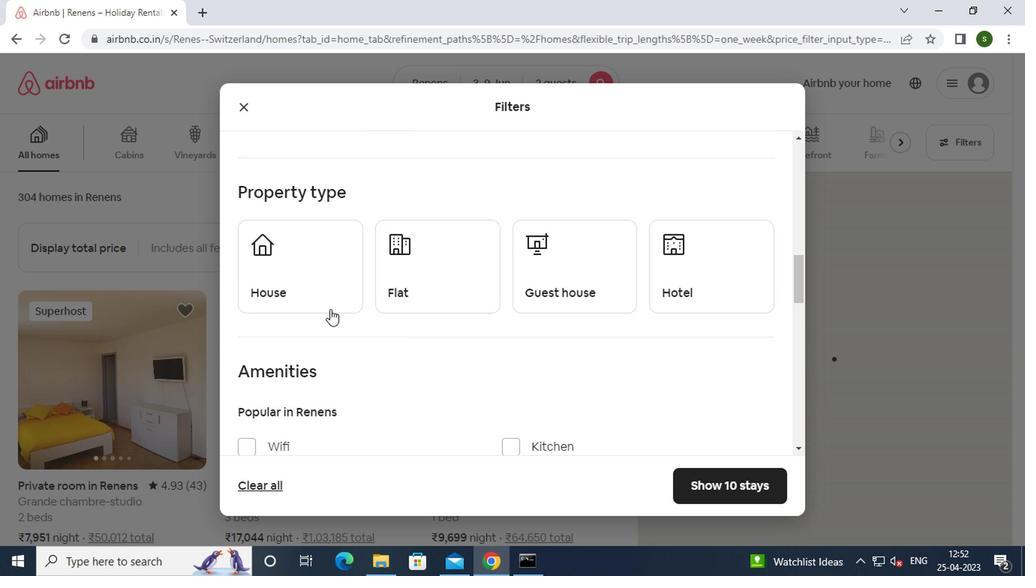 
Action: Mouse pressed left at (325, 292)
Screenshot: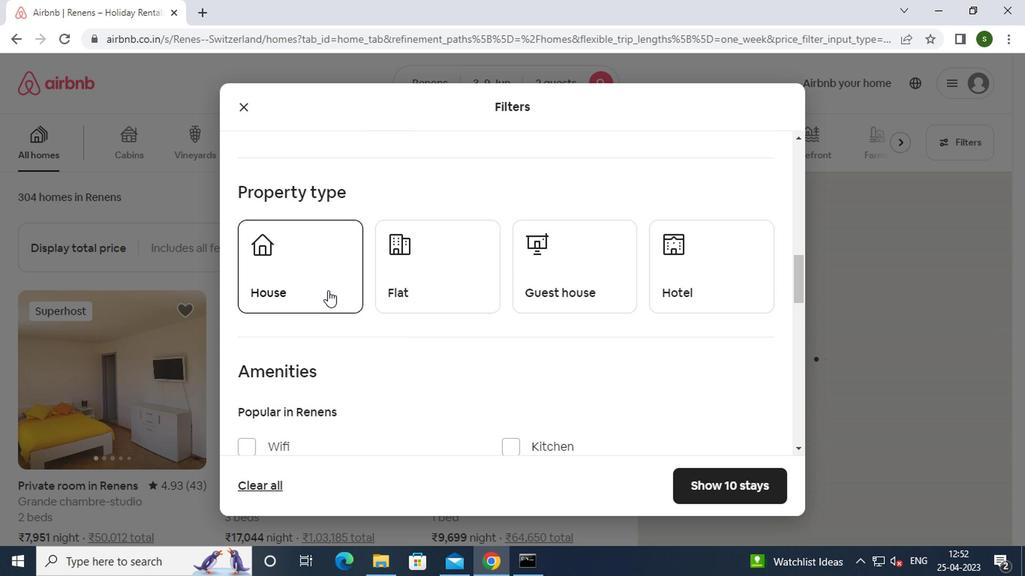 
Action: Mouse moved to (419, 269)
Screenshot: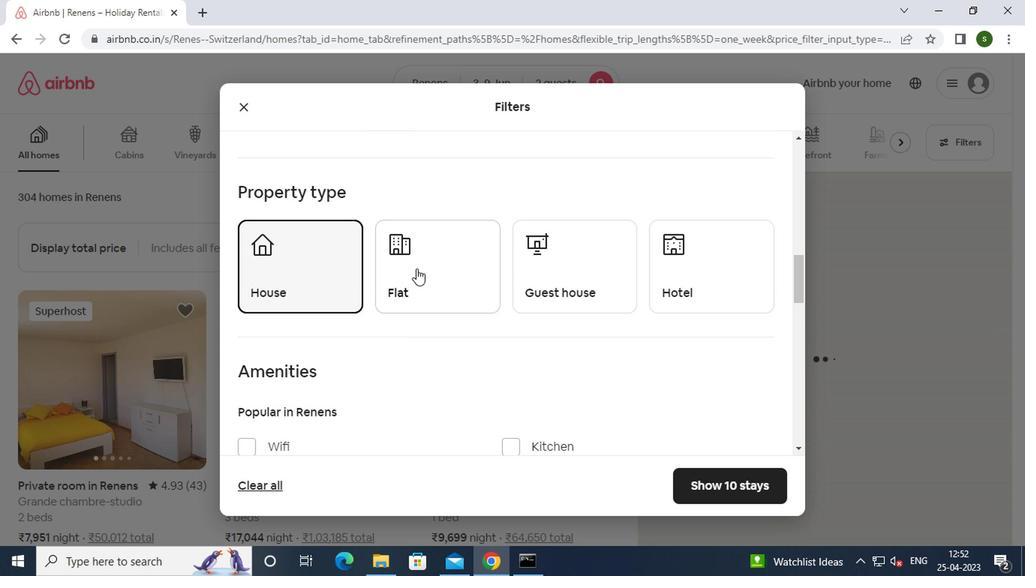 
Action: Mouse pressed left at (419, 269)
Screenshot: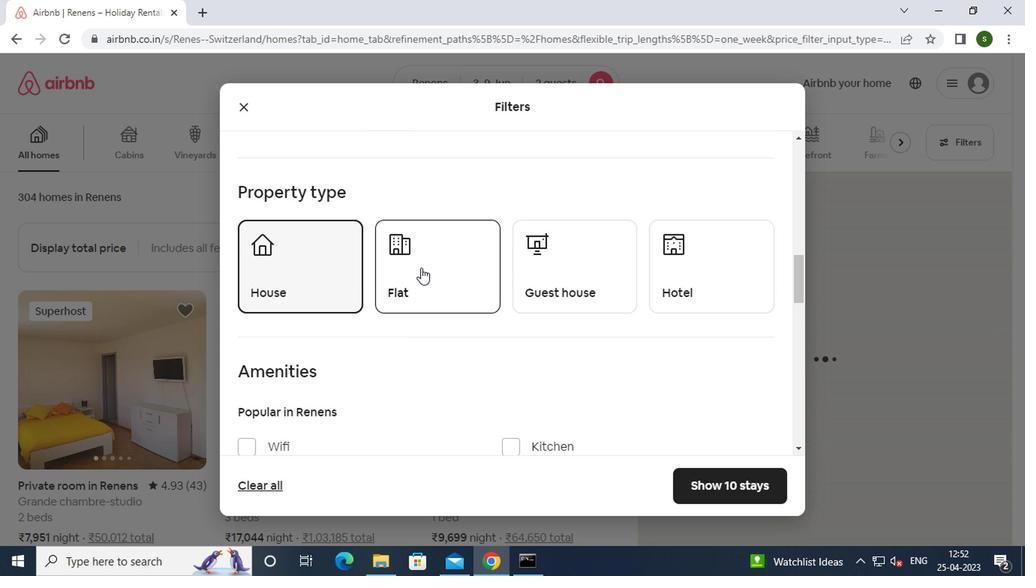 
Action: Mouse moved to (569, 271)
Screenshot: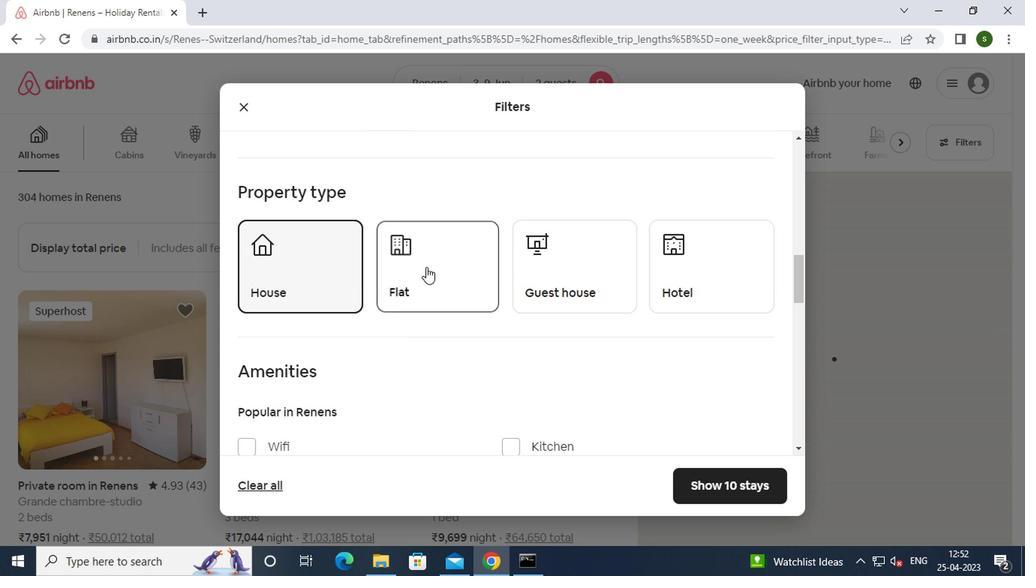 
Action: Mouse pressed left at (569, 271)
Screenshot: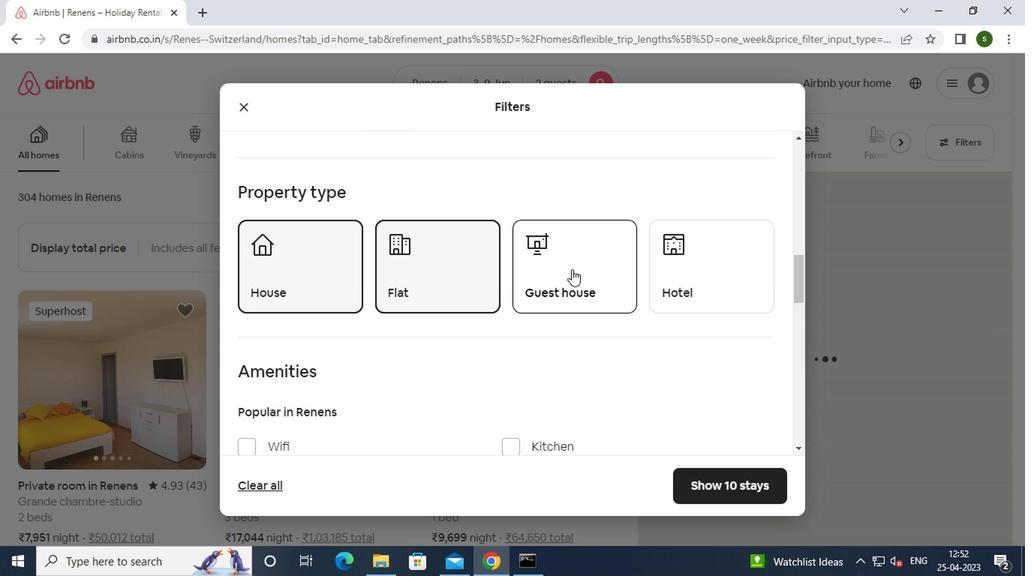 
Action: Mouse moved to (677, 258)
Screenshot: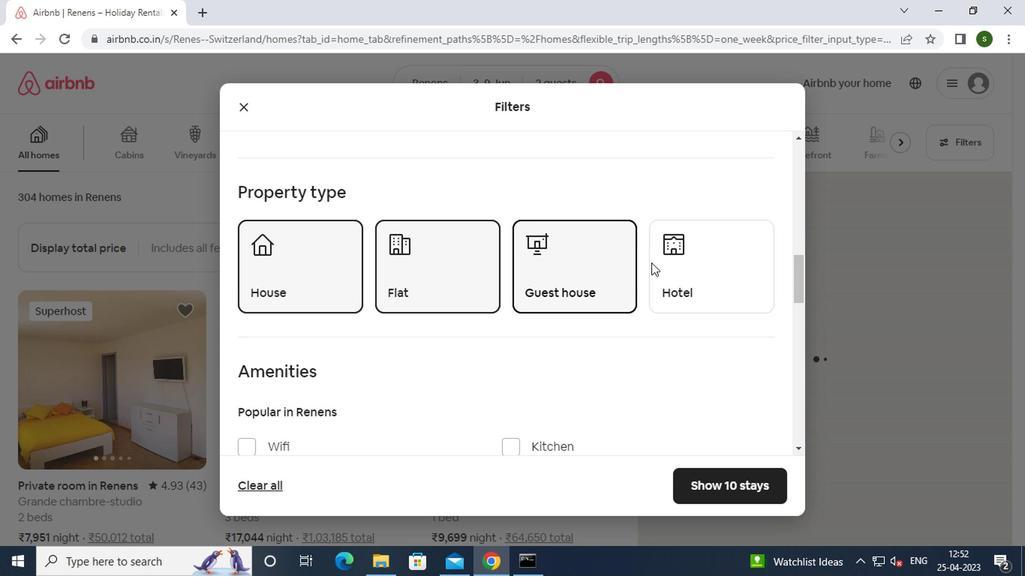 
Action: Mouse pressed left at (677, 258)
Screenshot: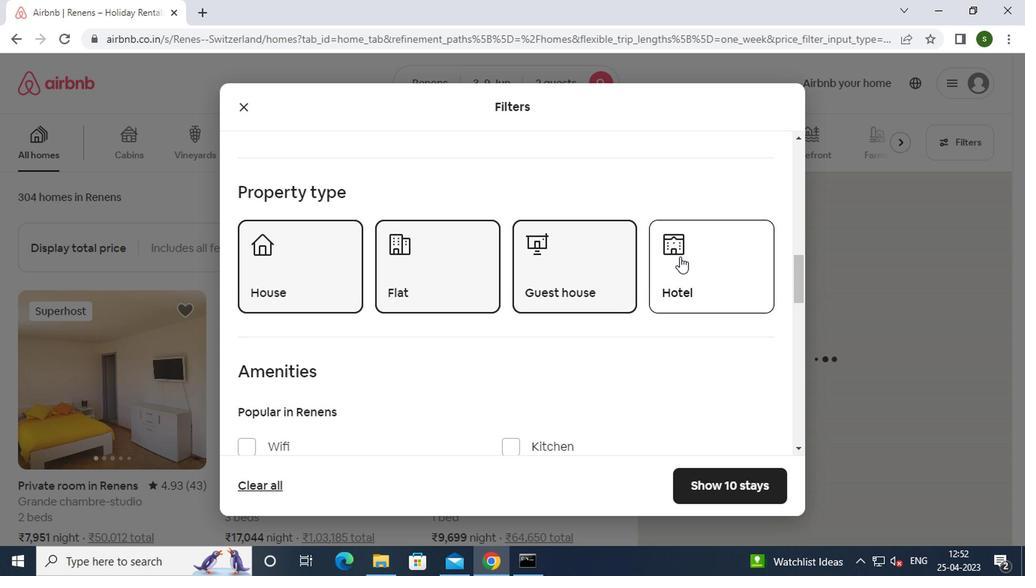 
Action: Mouse moved to (585, 282)
Screenshot: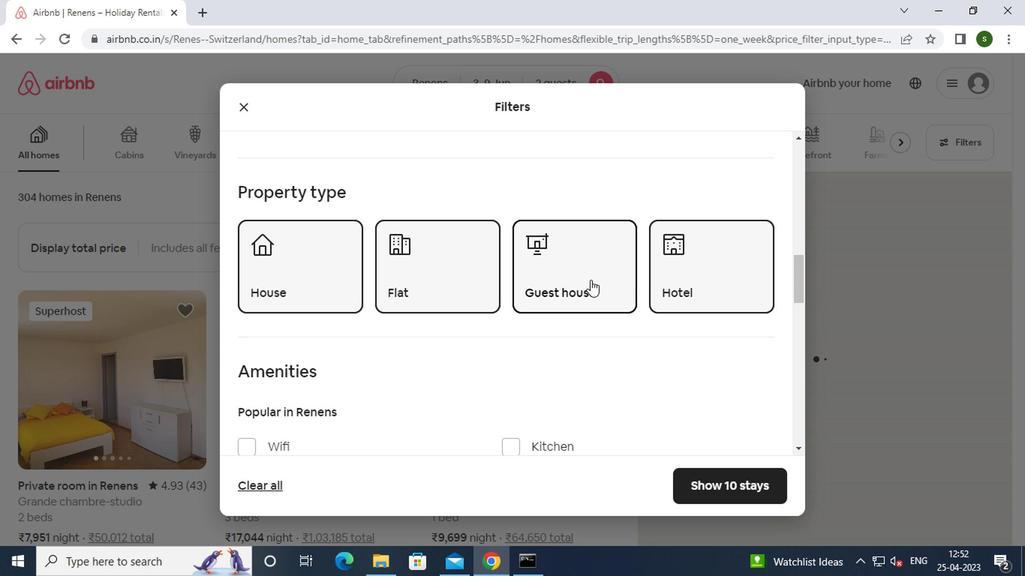 
Action: Mouse scrolled (585, 281) with delta (0, -1)
Screenshot: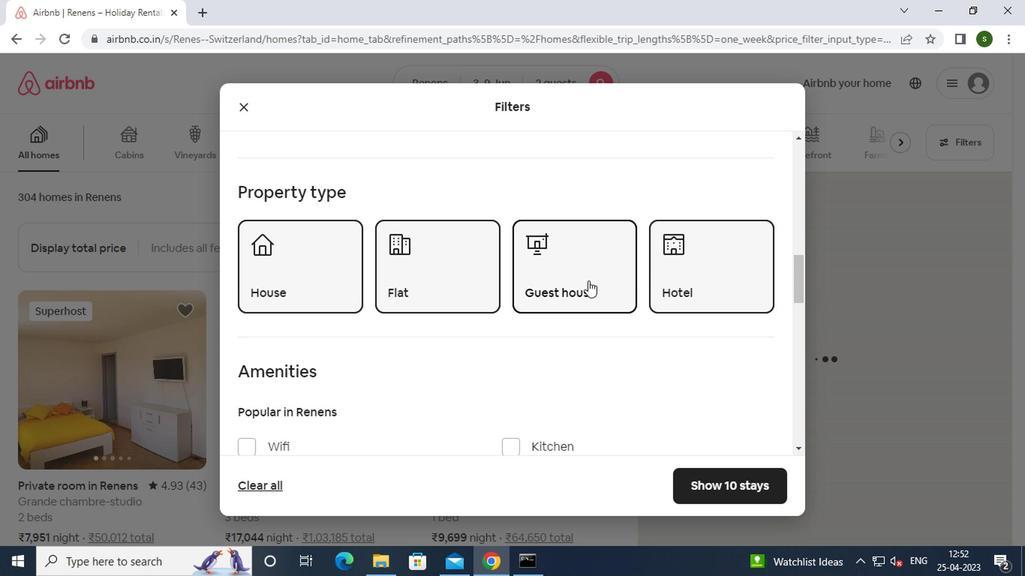 
Action: Mouse scrolled (585, 281) with delta (0, -1)
Screenshot: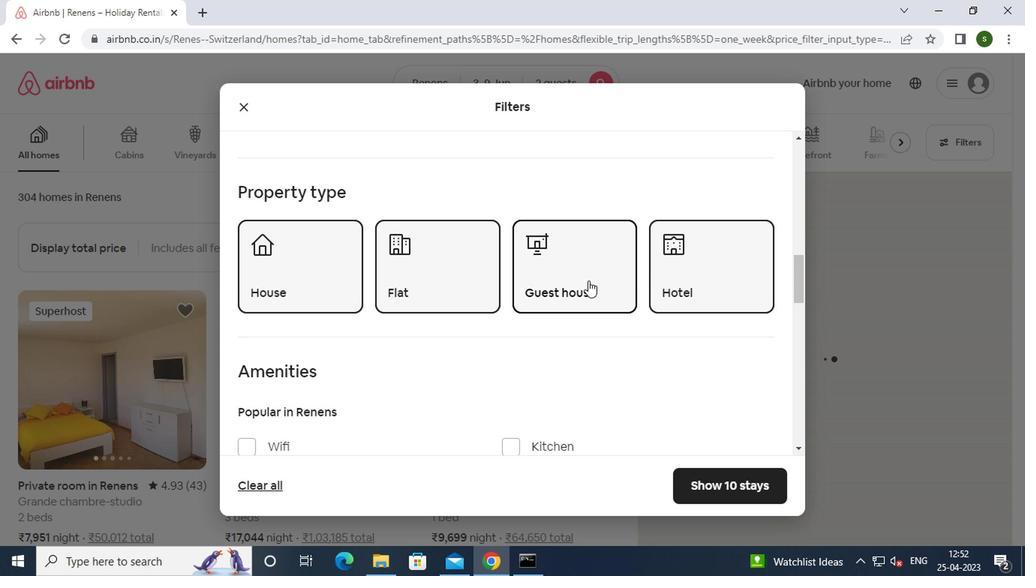 
Action: Mouse scrolled (585, 281) with delta (0, -1)
Screenshot: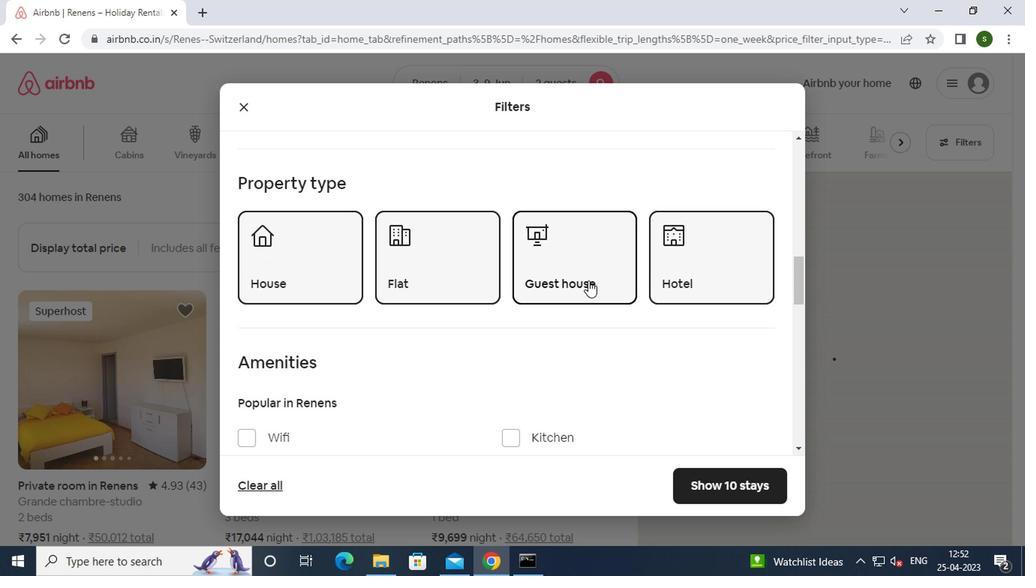 
Action: Mouse scrolled (585, 281) with delta (0, -1)
Screenshot: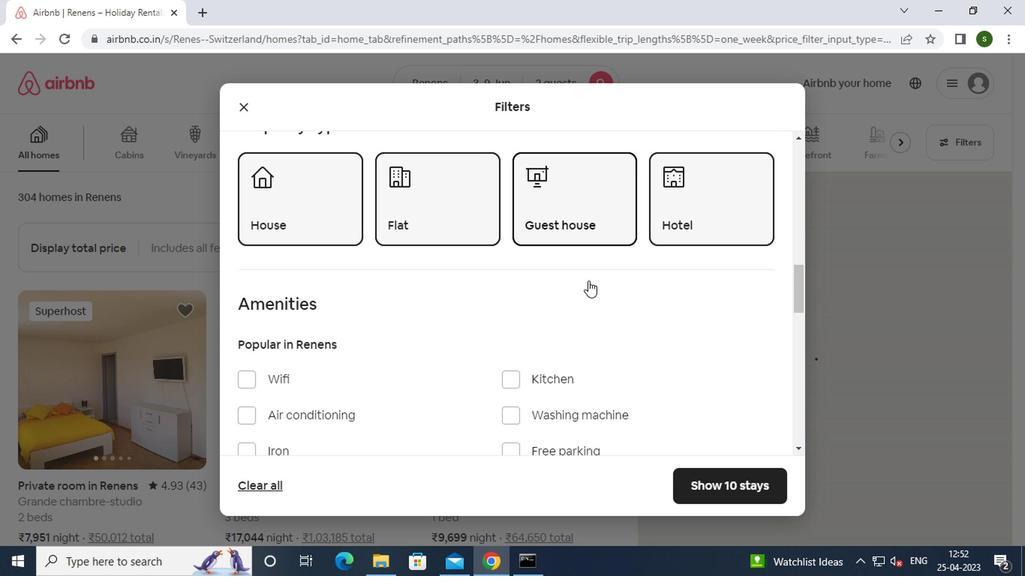 
Action: Mouse scrolled (585, 281) with delta (0, -1)
Screenshot: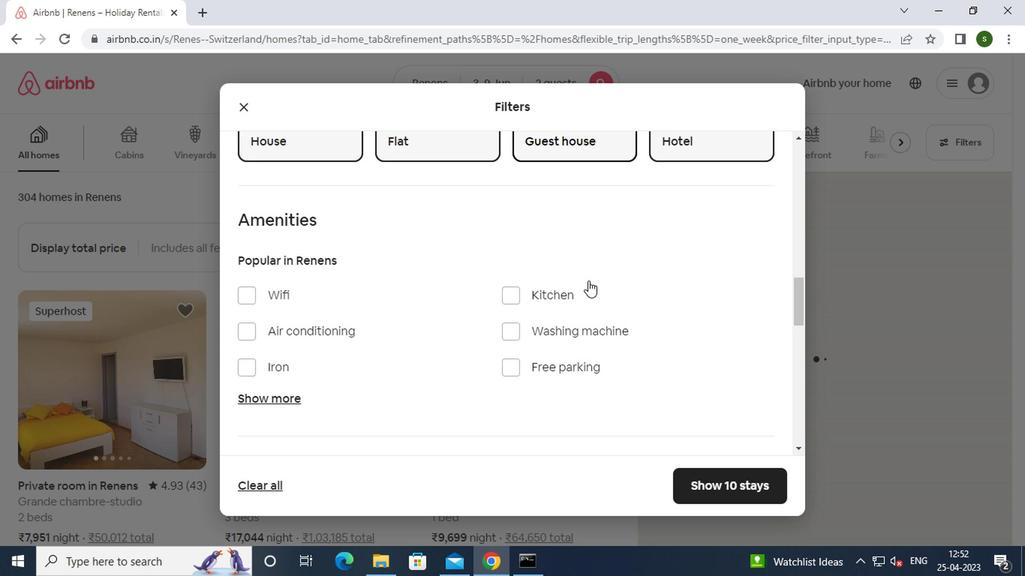 
Action: Mouse scrolled (585, 281) with delta (0, -1)
Screenshot: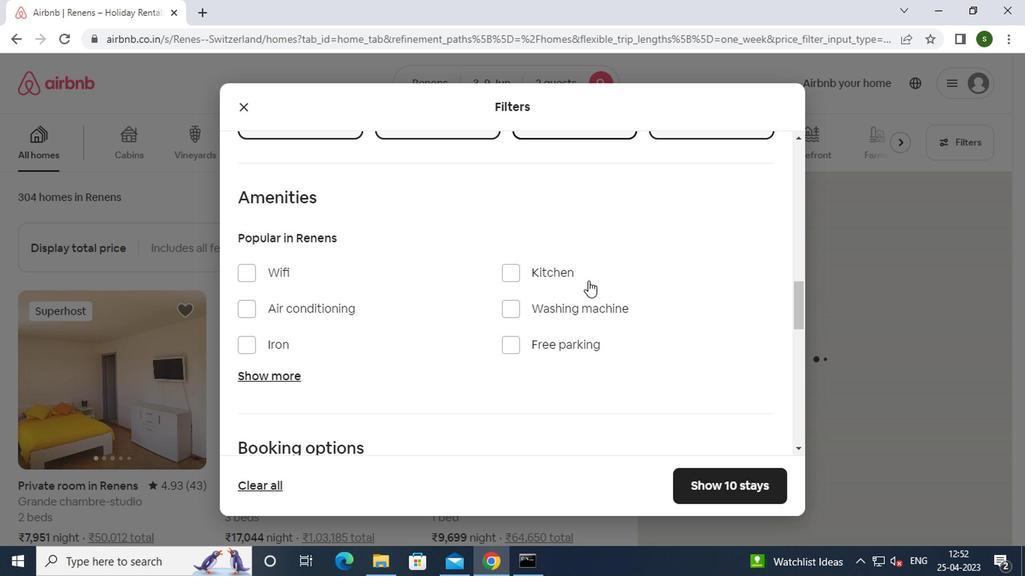 
Action: Mouse moved to (726, 271)
Screenshot: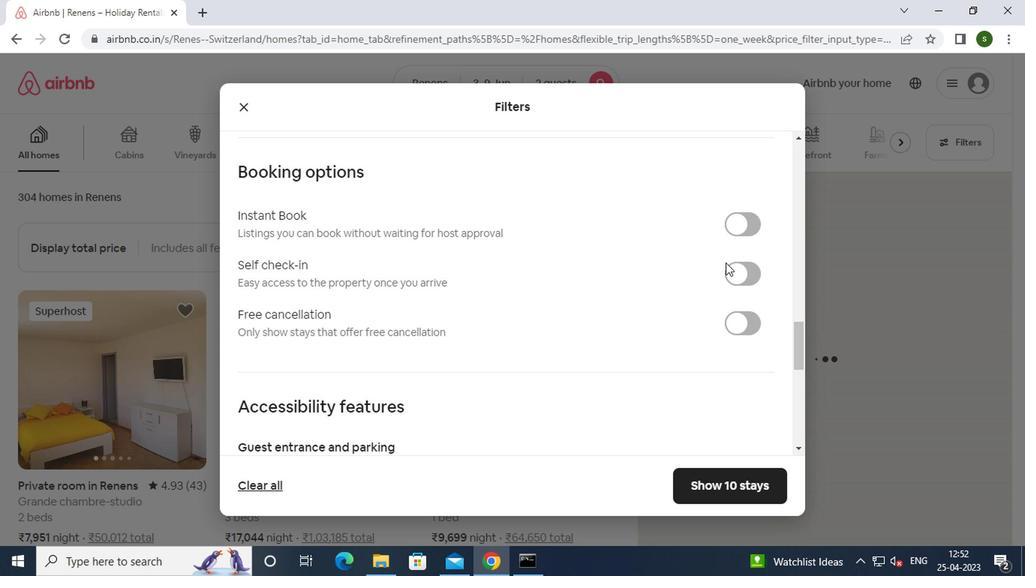 
Action: Mouse pressed left at (726, 271)
Screenshot: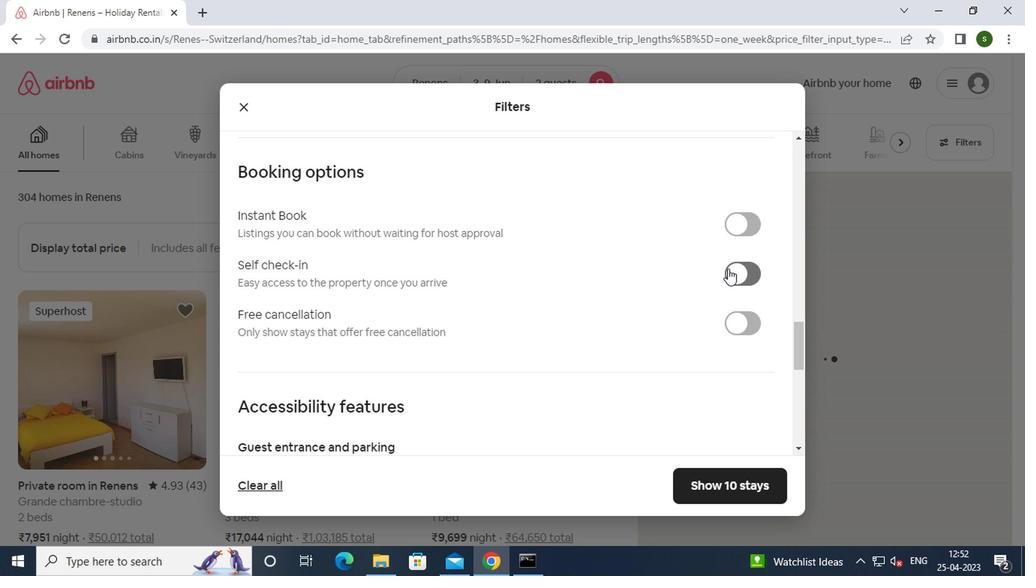 
Action: Mouse moved to (544, 280)
Screenshot: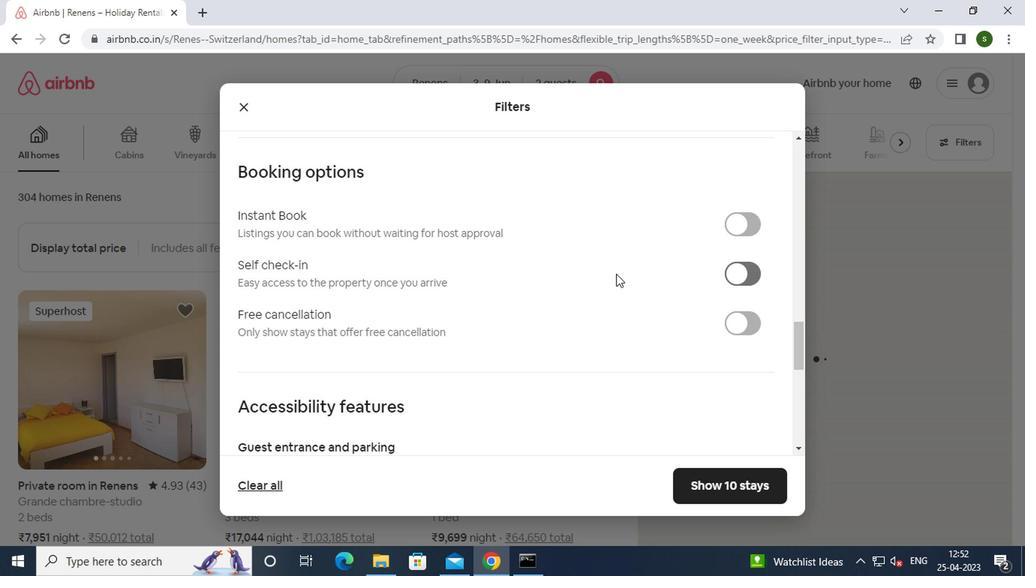 
Action: Mouse scrolled (544, 279) with delta (0, -1)
Screenshot: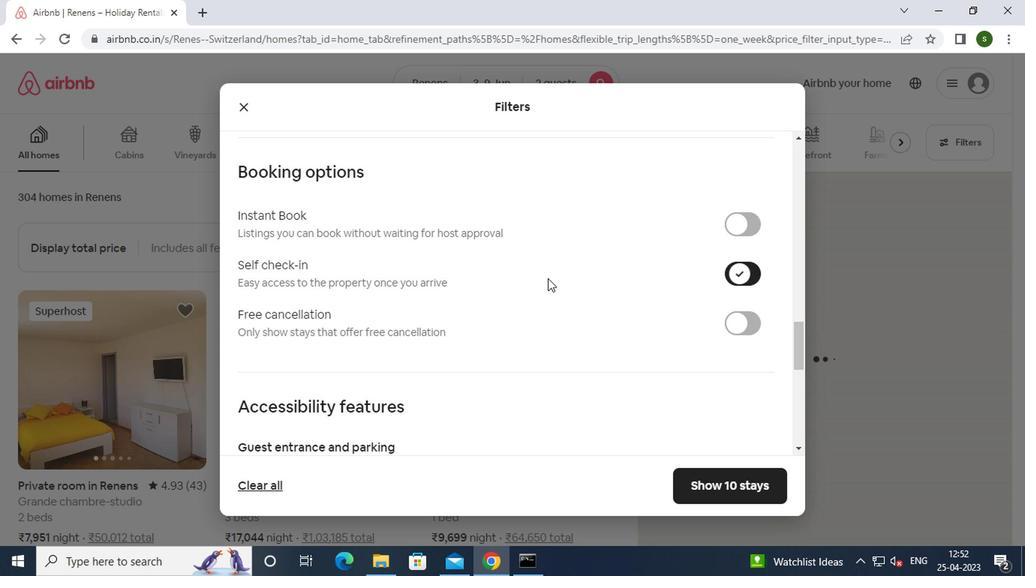 
Action: Mouse scrolled (544, 279) with delta (0, -1)
Screenshot: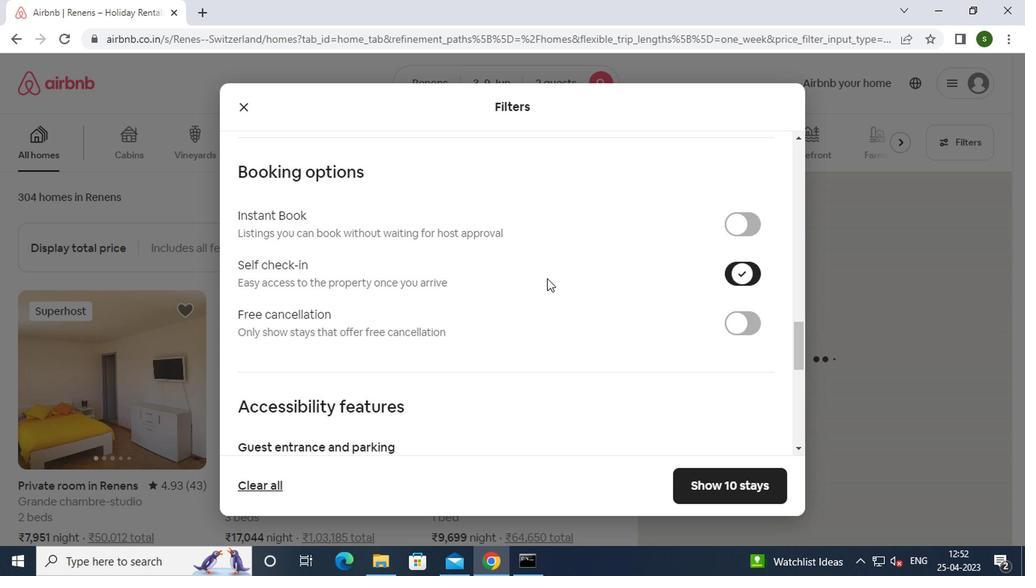 
Action: Mouse scrolled (544, 279) with delta (0, -1)
Screenshot: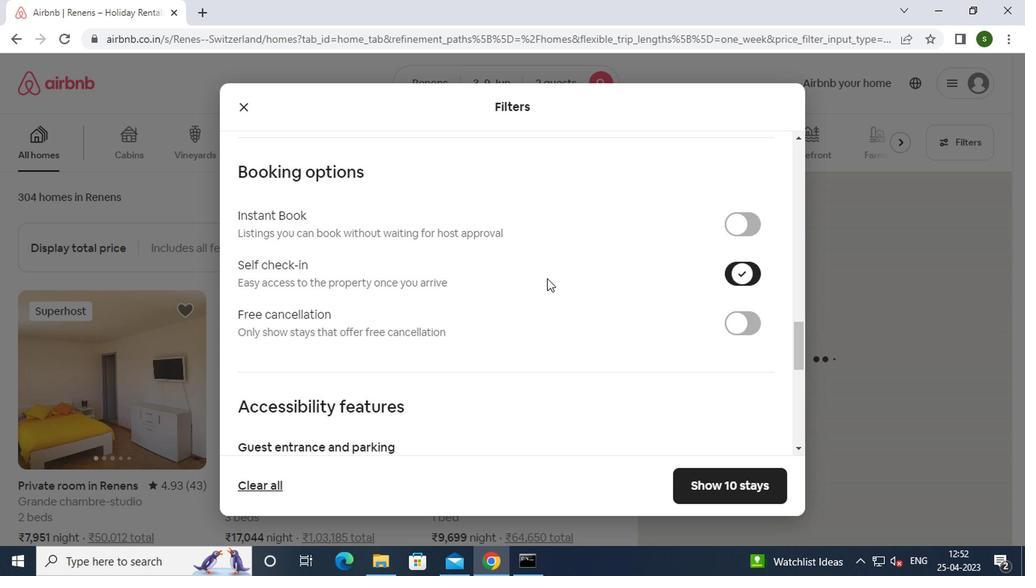 
Action: Mouse scrolled (544, 279) with delta (0, -1)
Screenshot: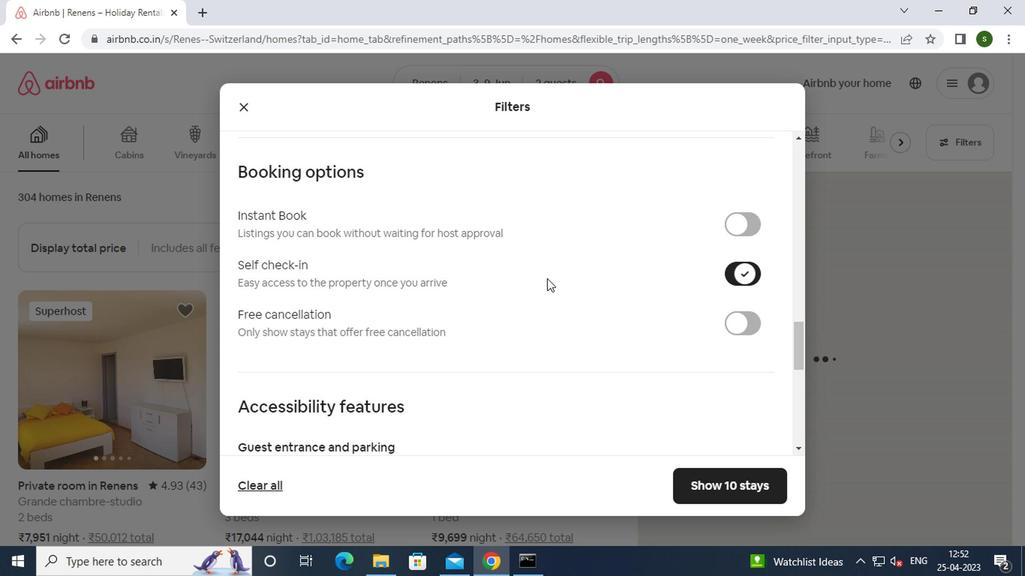 
Action: Mouse scrolled (544, 279) with delta (0, -1)
Screenshot: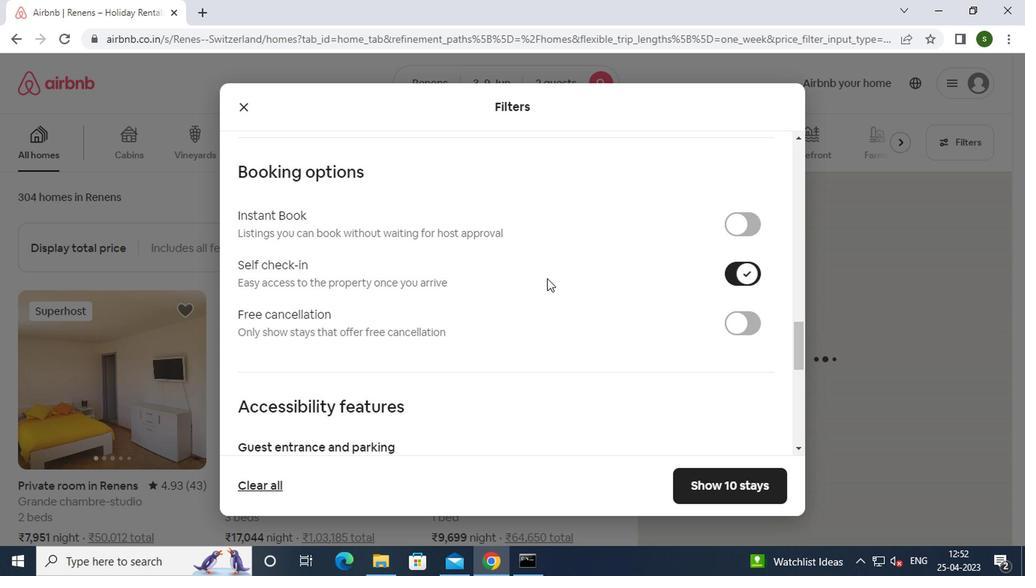 
Action: Mouse scrolled (544, 279) with delta (0, -1)
Screenshot: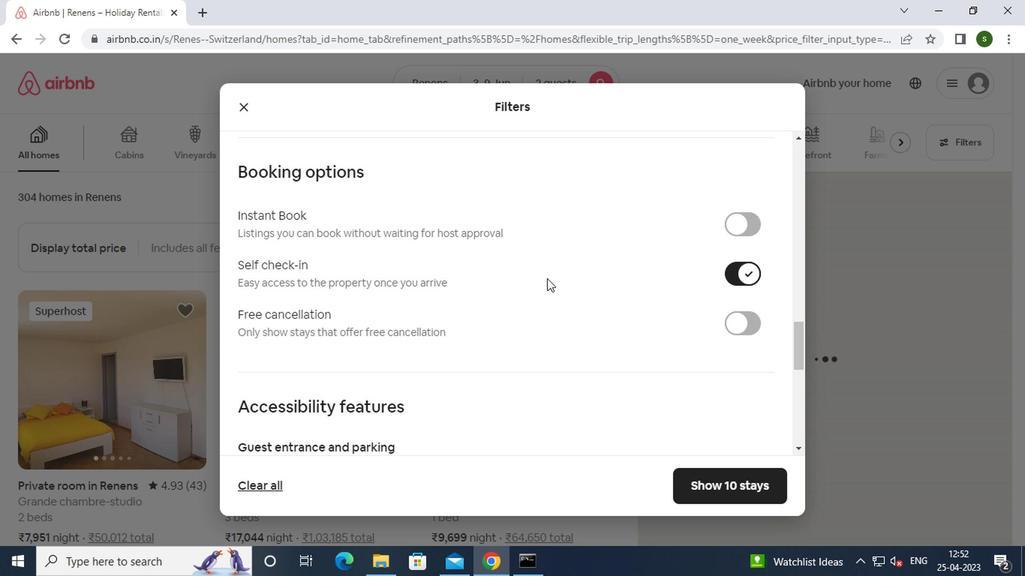 
Action: Mouse moved to (278, 387)
Screenshot: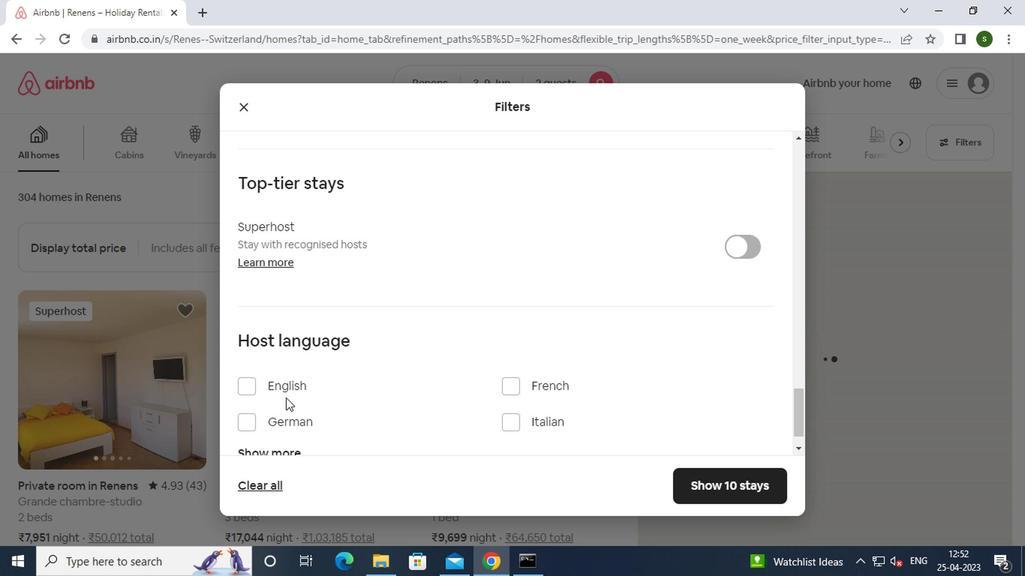 
Action: Mouse pressed left at (278, 387)
Screenshot: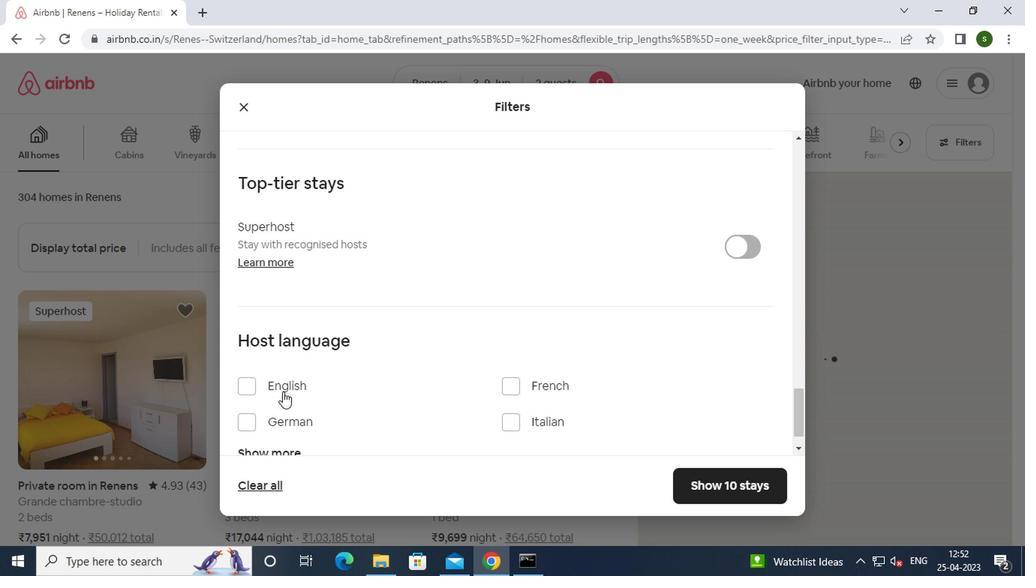
Action: Mouse moved to (710, 488)
Screenshot: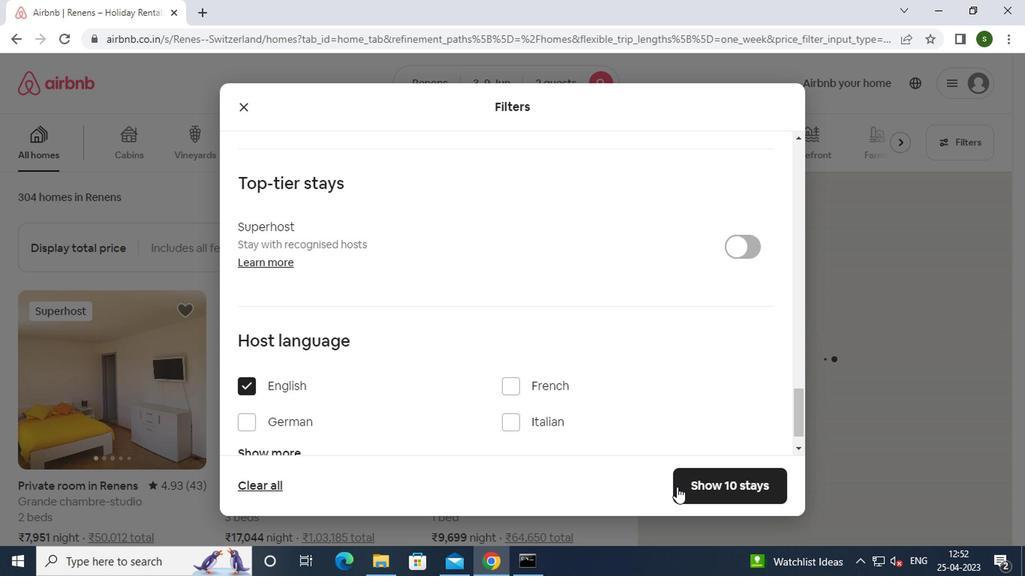 
Action: Mouse pressed left at (710, 488)
Screenshot: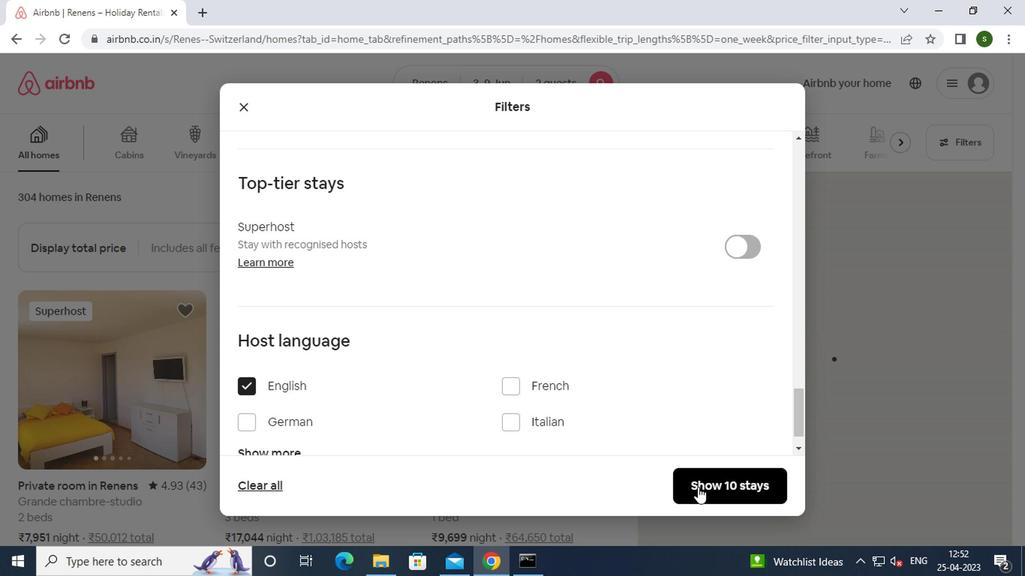 
Action: Mouse moved to (558, 358)
Screenshot: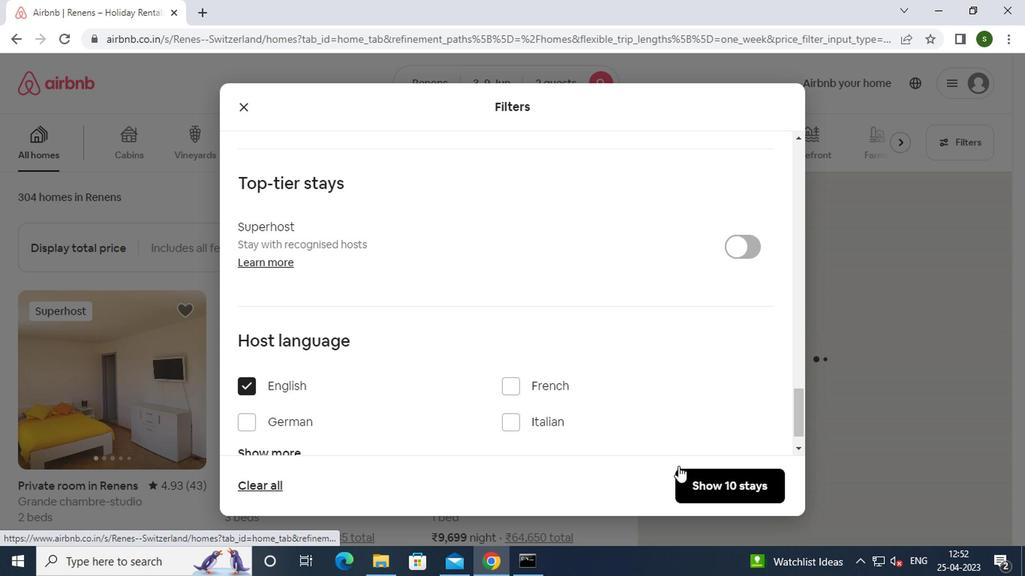 
